 Task: Look for space in Bandar Seri Begawan, Brunei from 12th June, 2023 to 15th June, 2023 for 2 adults in price range Rs.10000 to Rs.15000. Place can be entire place with 1  bedroom having 1 bed and 1 bathroom. Property type can be hotel. Booking option can be shelf check-in. Required host language is English.
Action: Mouse moved to (616, 110)
Screenshot: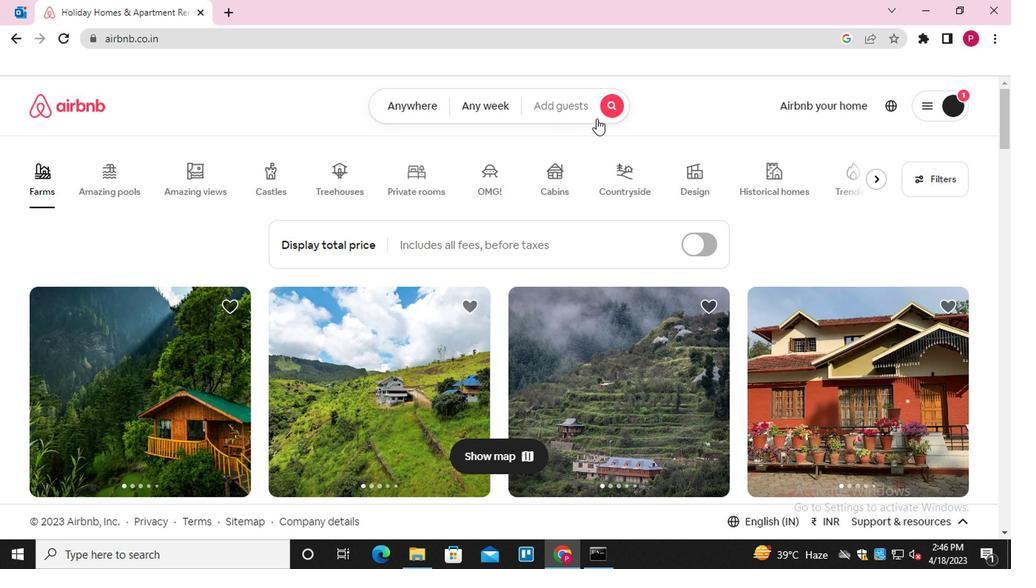 
Action: Mouse pressed left at (616, 110)
Screenshot: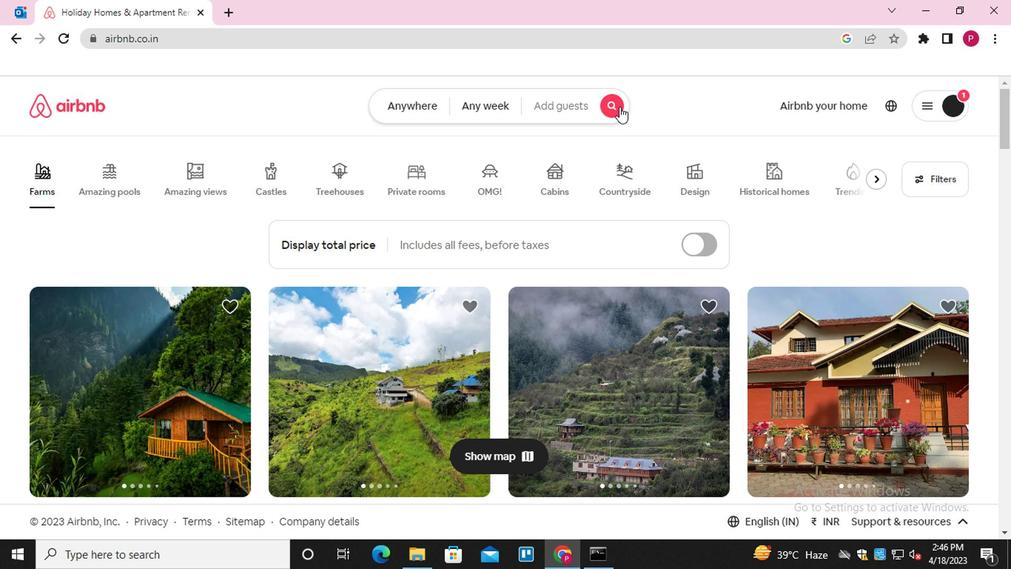 
Action: Mouse moved to (311, 164)
Screenshot: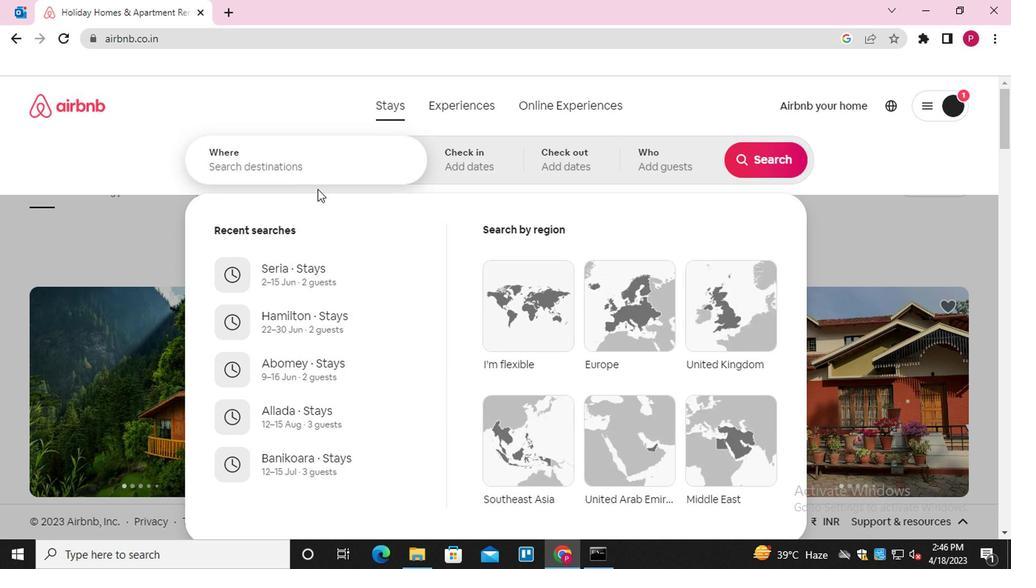 
Action: Mouse pressed left at (311, 164)
Screenshot: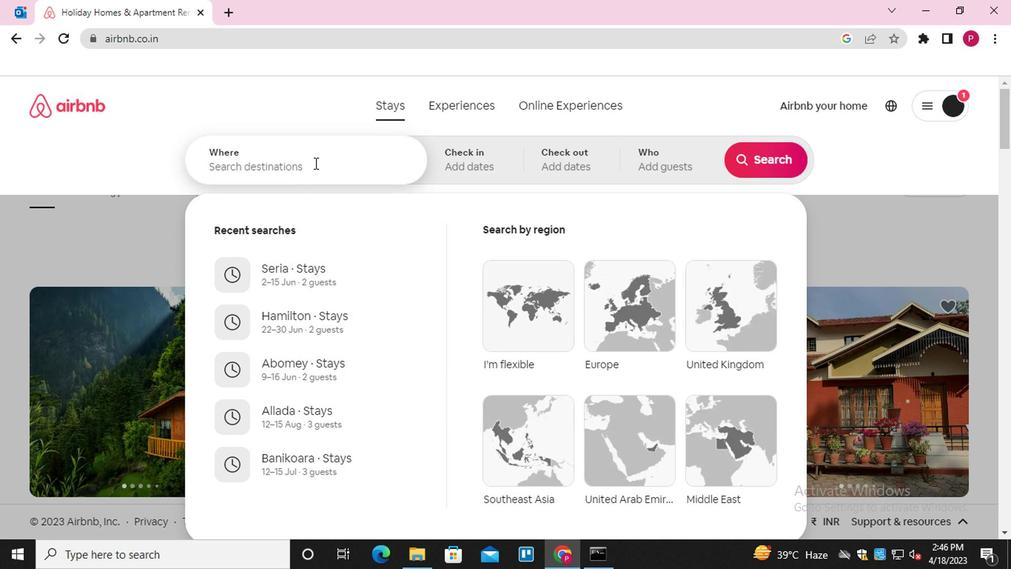 
Action: Key pressed <Key.shift>BANDAR<Key.space><Key.shift>SERI
Screenshot: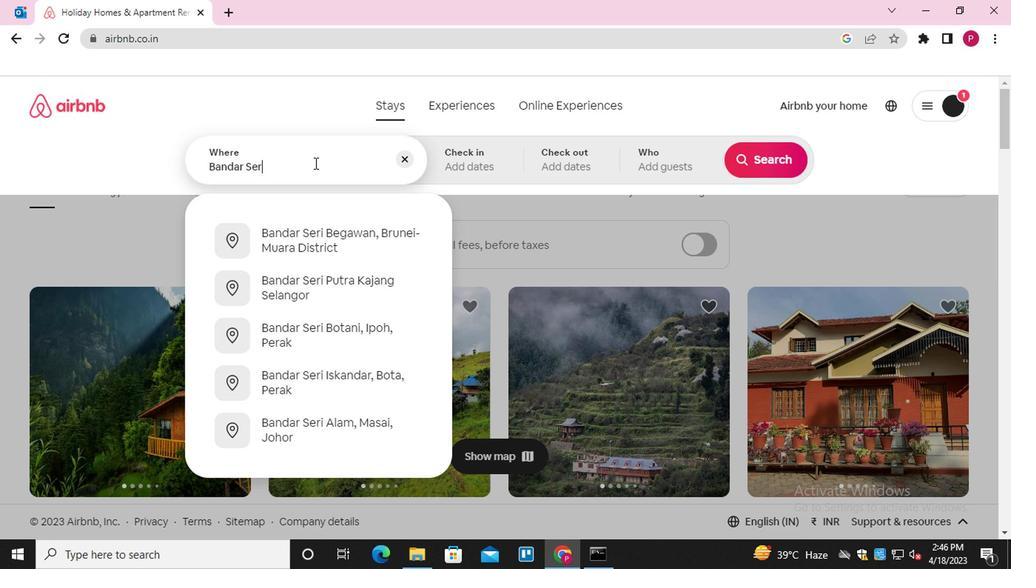 
Action: Mouse moved to (295, 174)
Screenshot: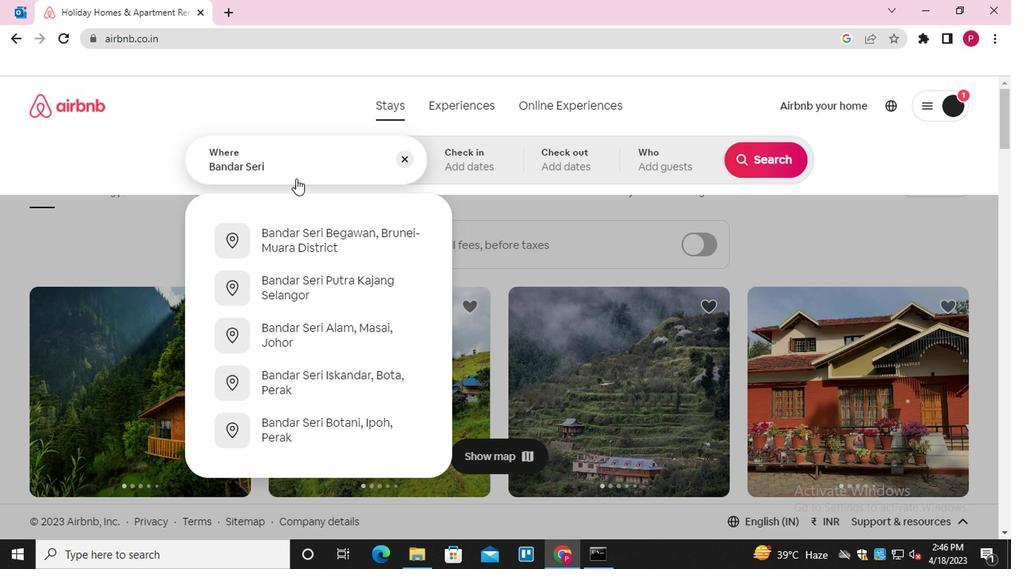 
Action: Key pressed <Key.space><Key.shift>BEGAWAN<Key.space>
Screenshot: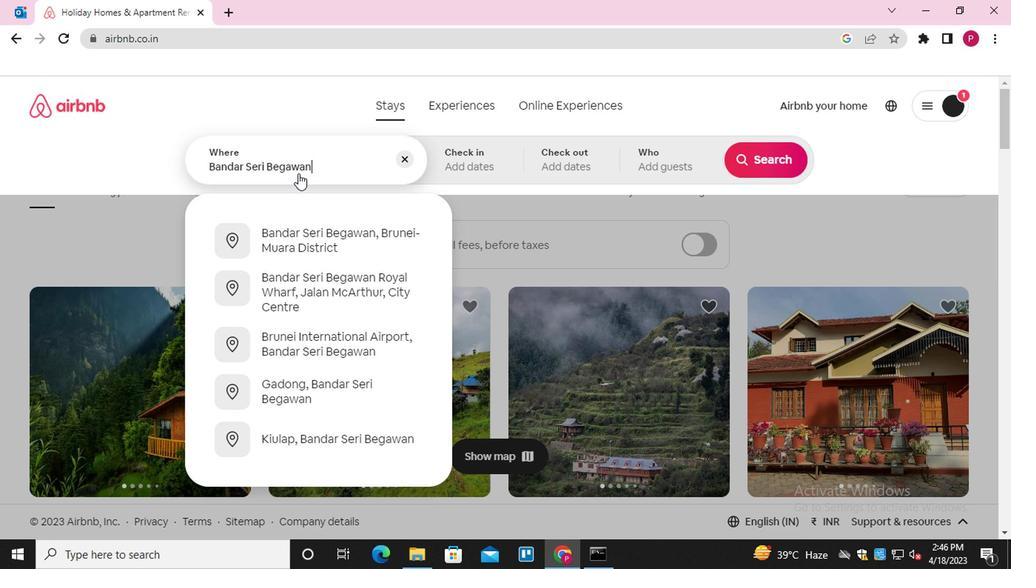 
Action: Mouse moved to (385, 234)
Screenshot: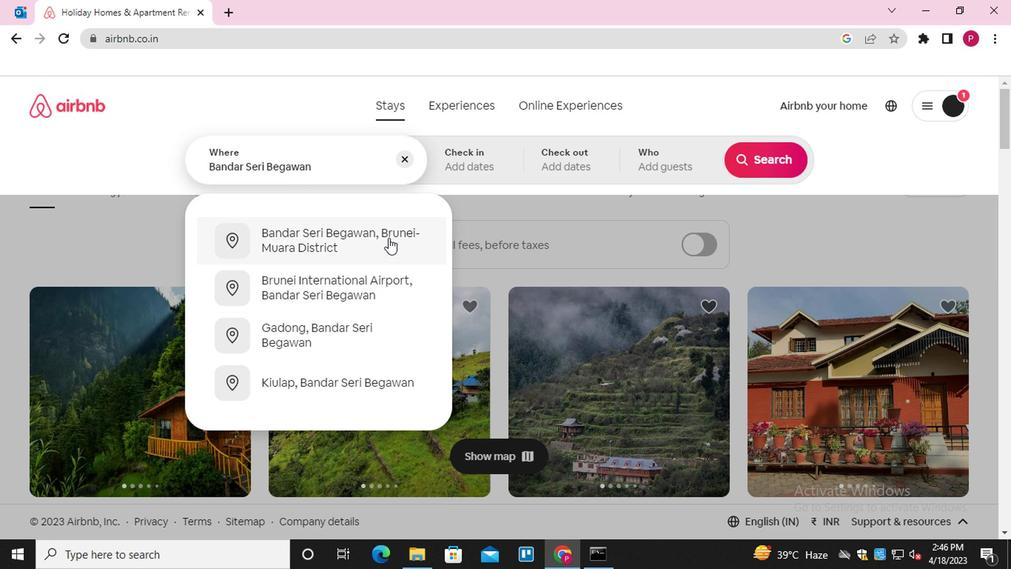 
Action: Mouse pressed left at (385, 234)
Screenshot: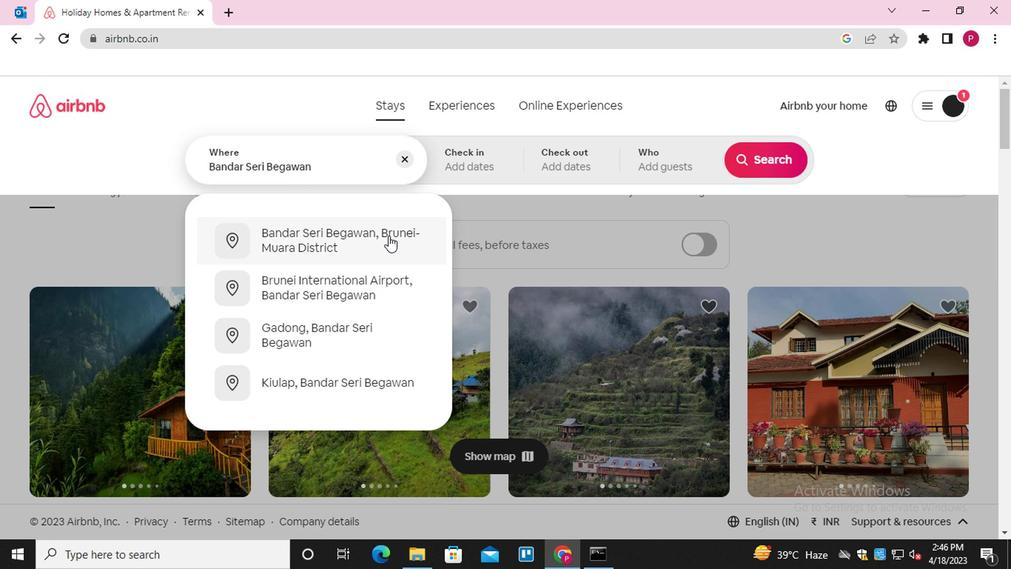 
Action: Mouse moved to (749, 273)
Screenshot: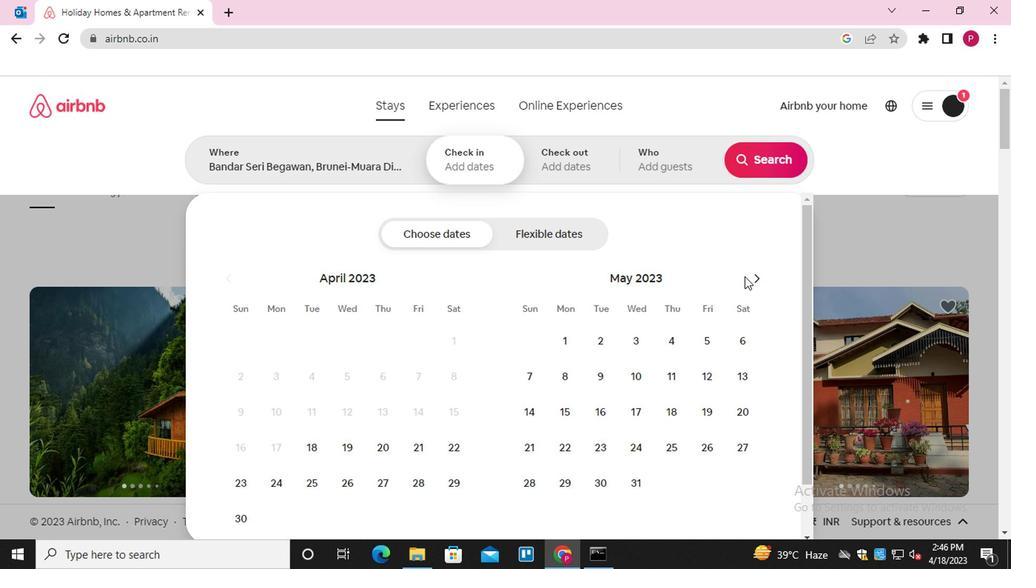 
Action: Mouse pressed left at (749, 273)
Screenshot: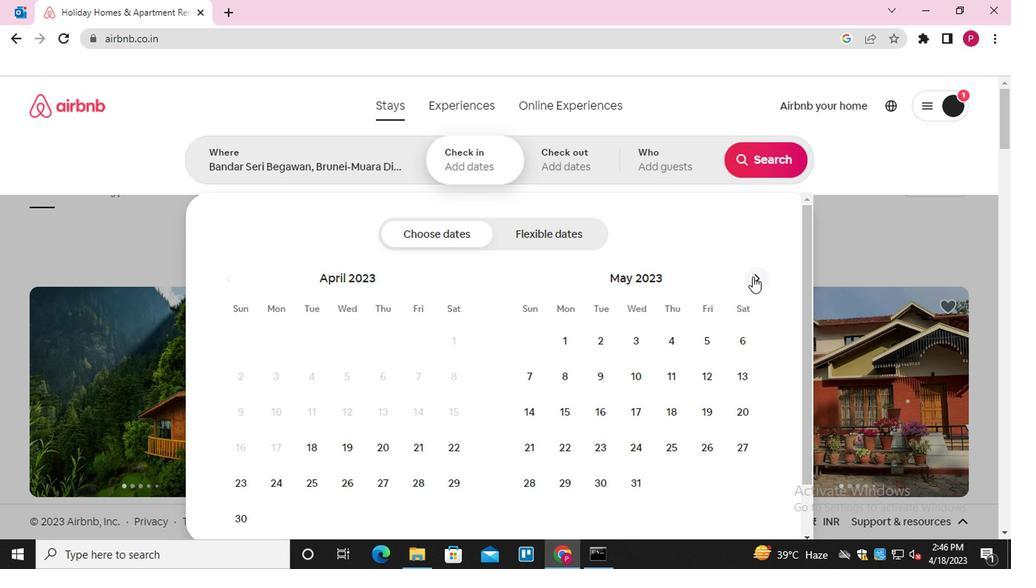 
Action: Mouse moved to (570, 404)
Screenshot: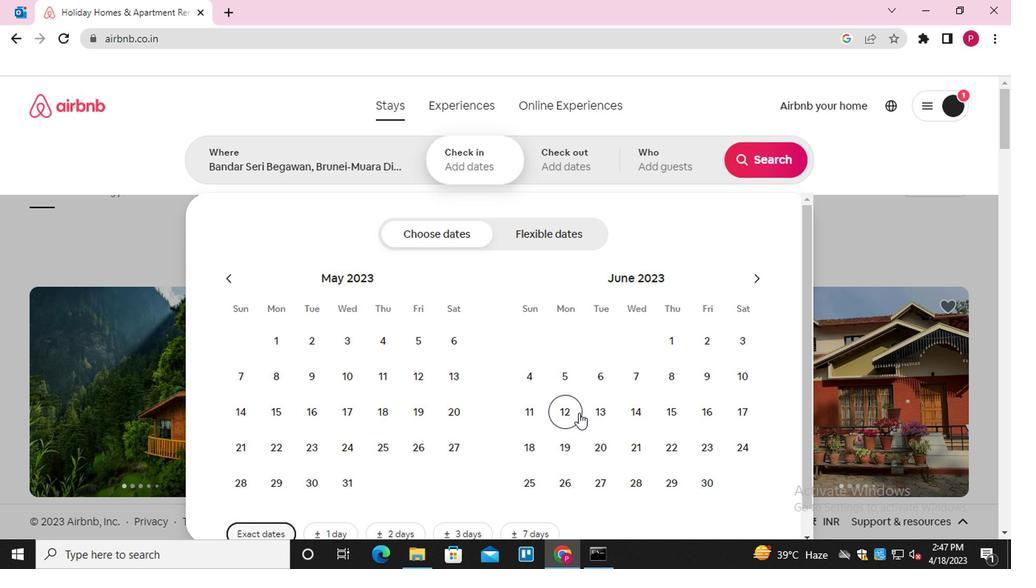 
Action: Mouse pressed left at (570, 404)
Screenshot: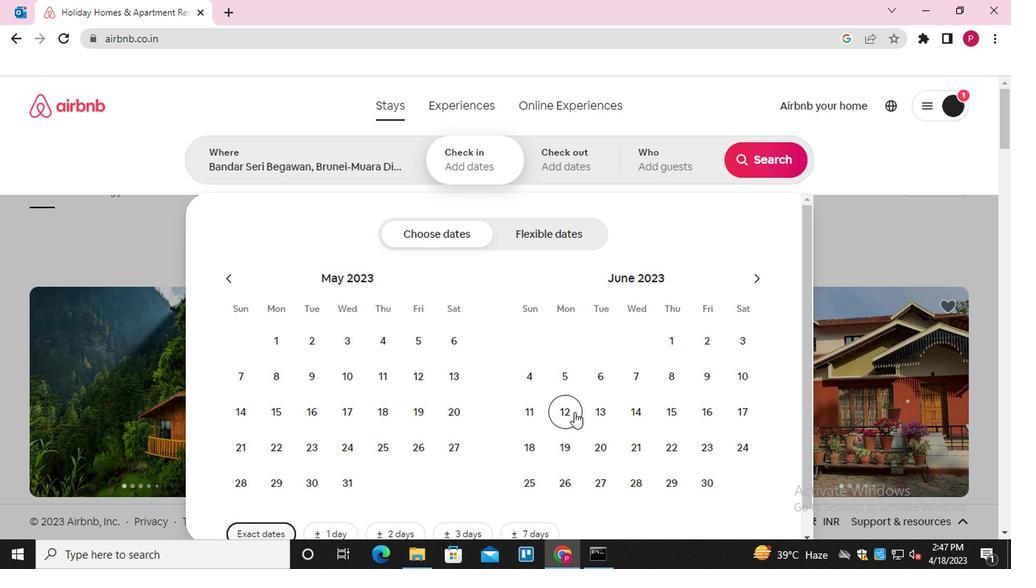 
Action: Mouse moved to (656, 406)
Screenshot: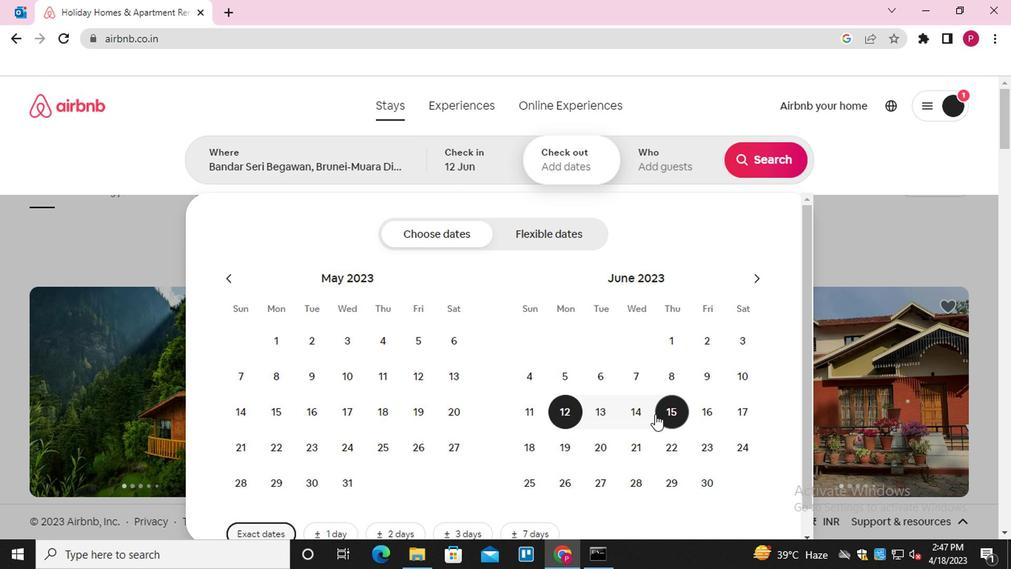 
Action: Mouse pressed left at (656, 406)
Screenshot: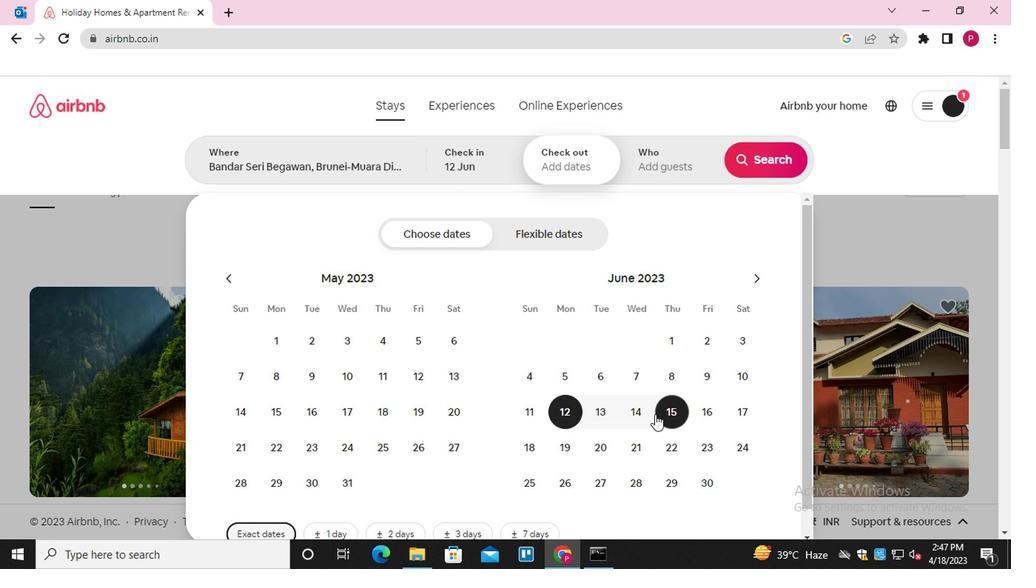 
Action: Mouse moved to (672, 150)
Screenshot: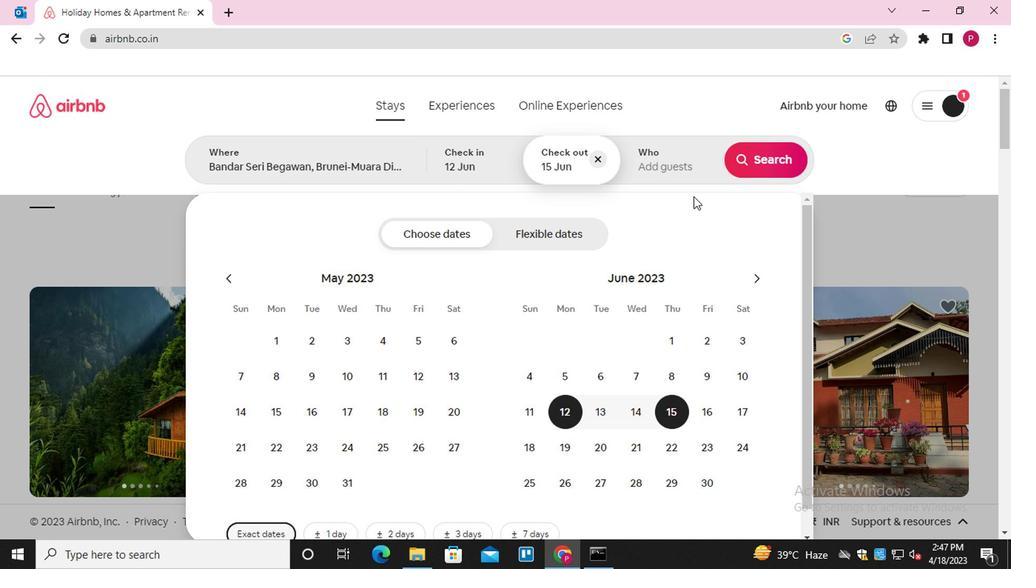 
Action: Mouse pressed left at (672, 150)
Screenshot: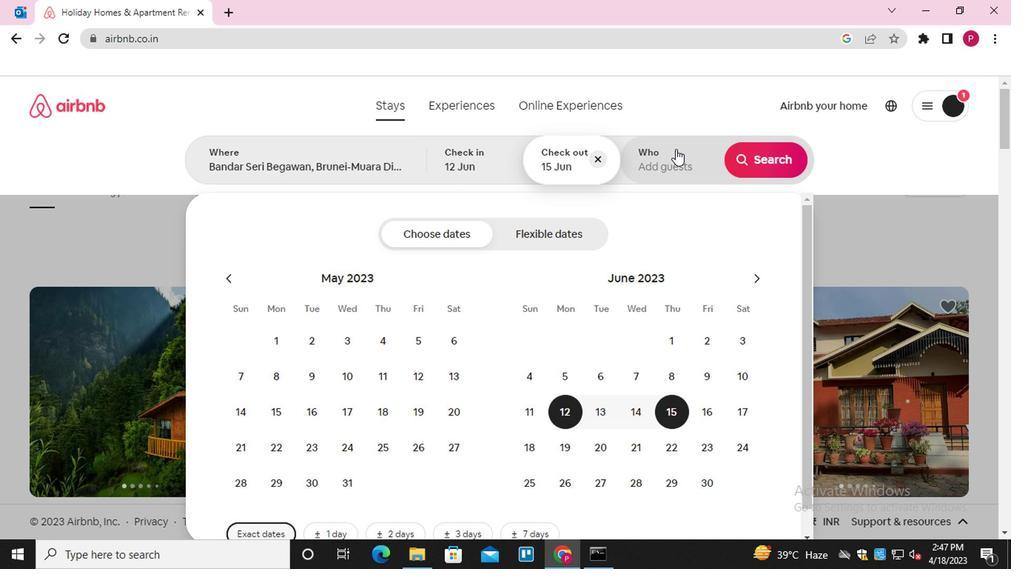 
Action: Mouse moved to (757, 244)
Screenshot: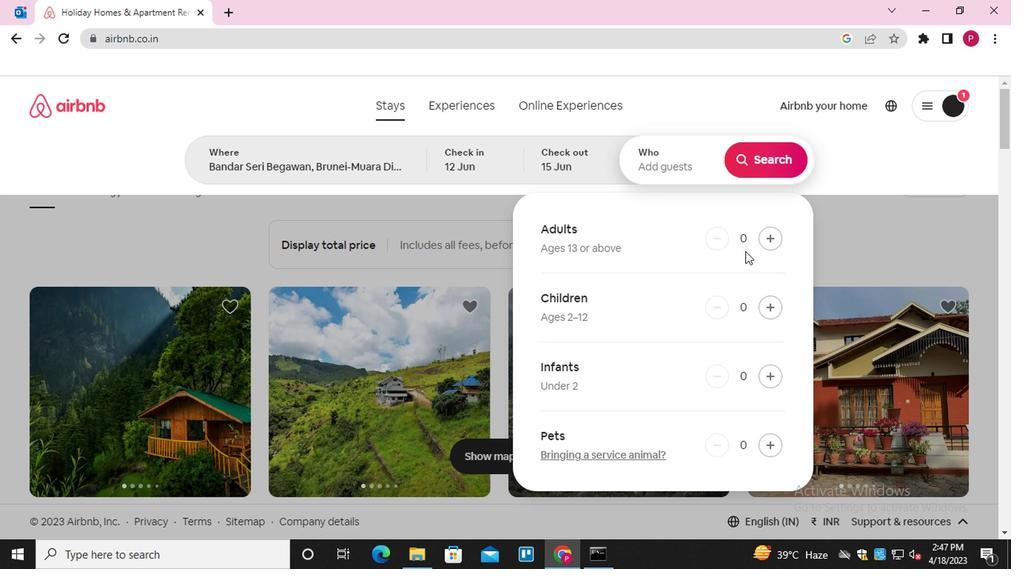 
Action: Mouse pressed left at (757, 244)
Screenshot: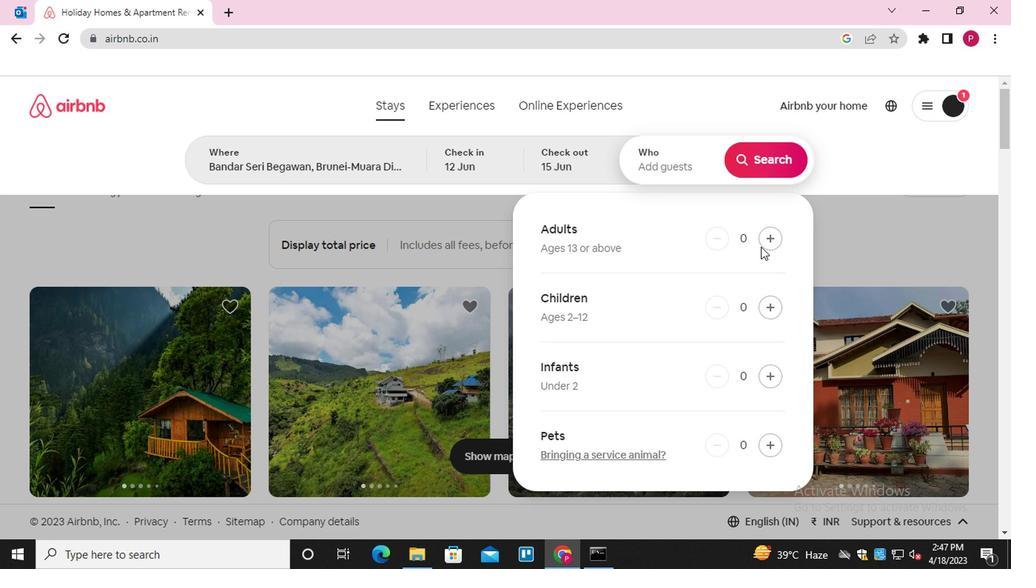 
Action: Mouse pressed left at (757, 244)
Screenshot: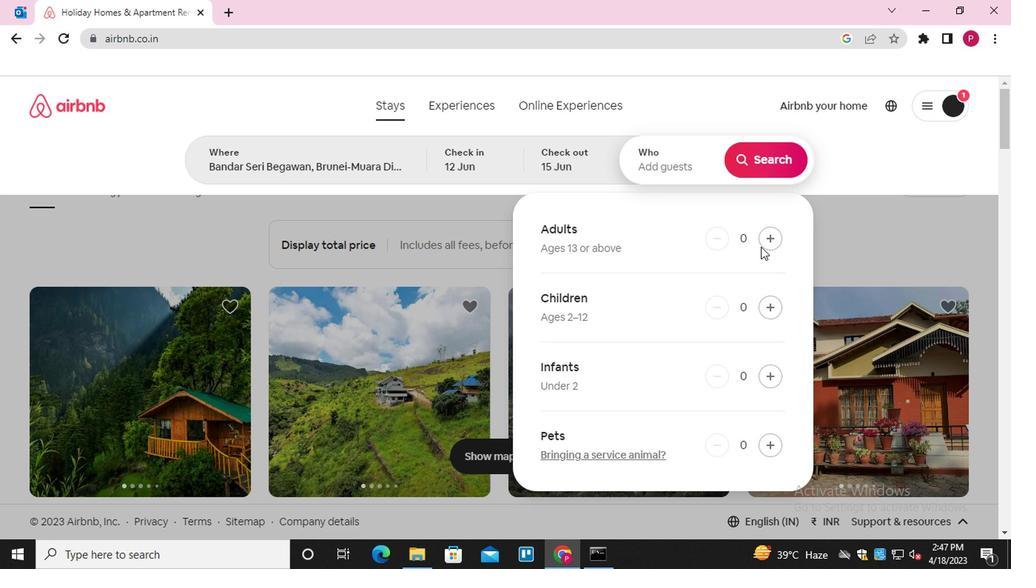 
Action: Mouse moved to (761, 241)
Screenshot: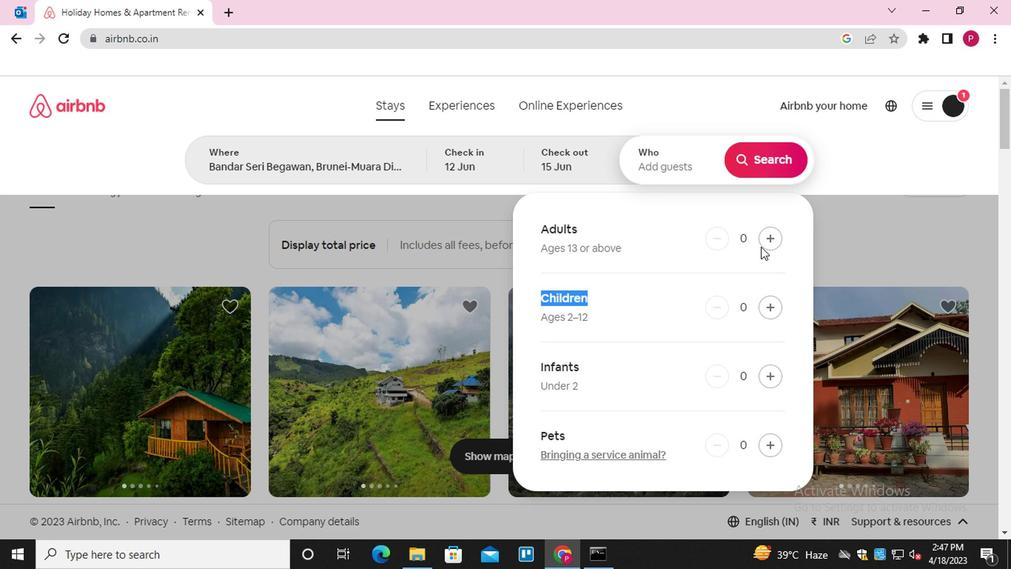 
Action: Mouse pressed left at (761, 241)
Screenshot: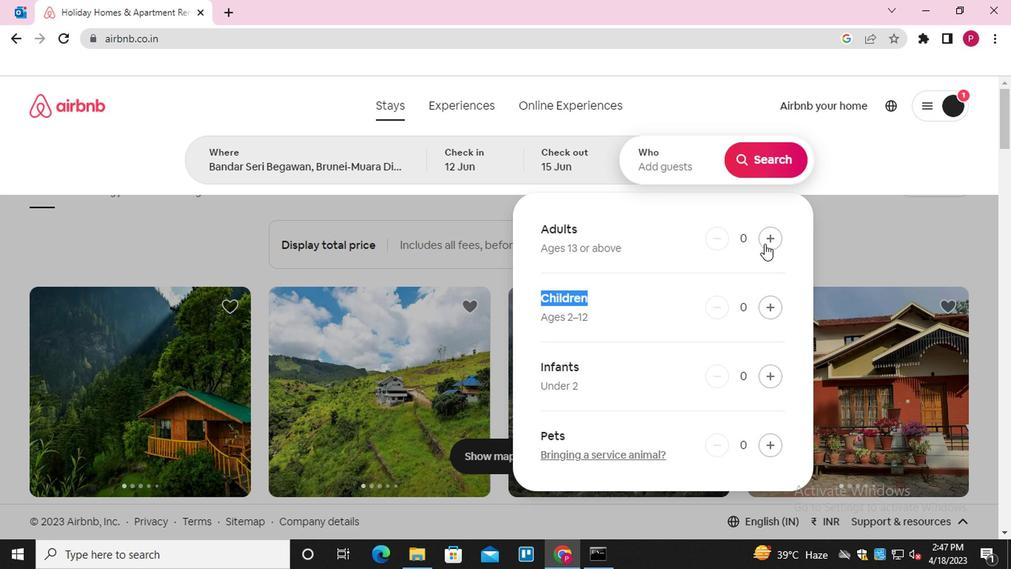 
Action: Mouse pressed left at (761, 241)
Screenshot: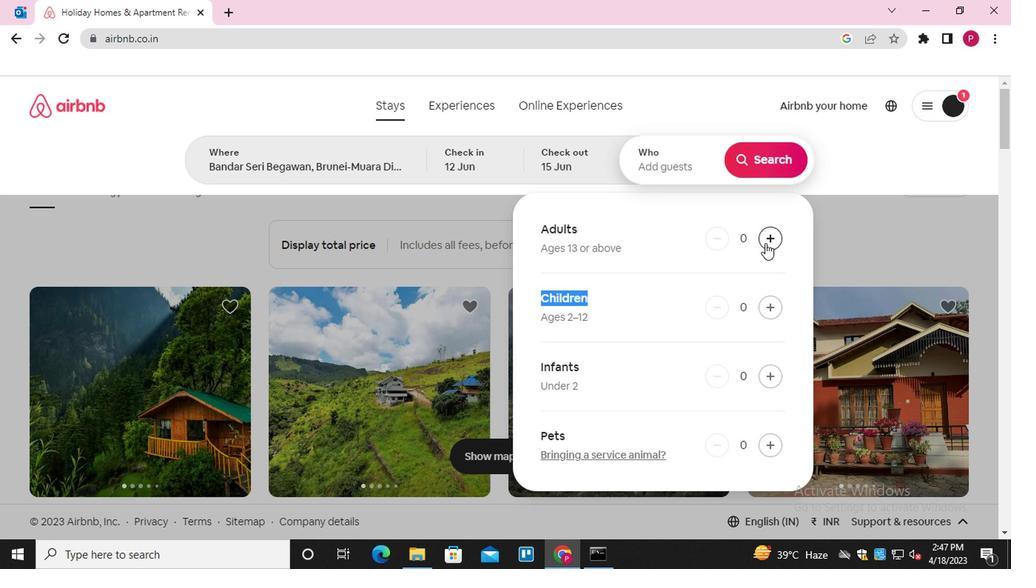 
Action: Mouse moved to (765, 170)
Screenshot: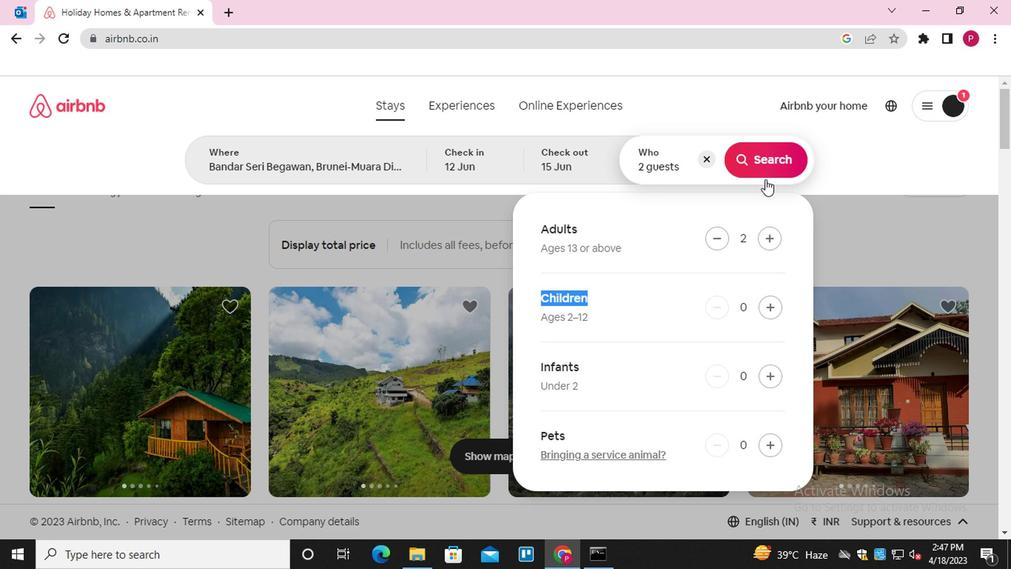 
Action: Mouse pressed left at (765, 170)
Screenshot: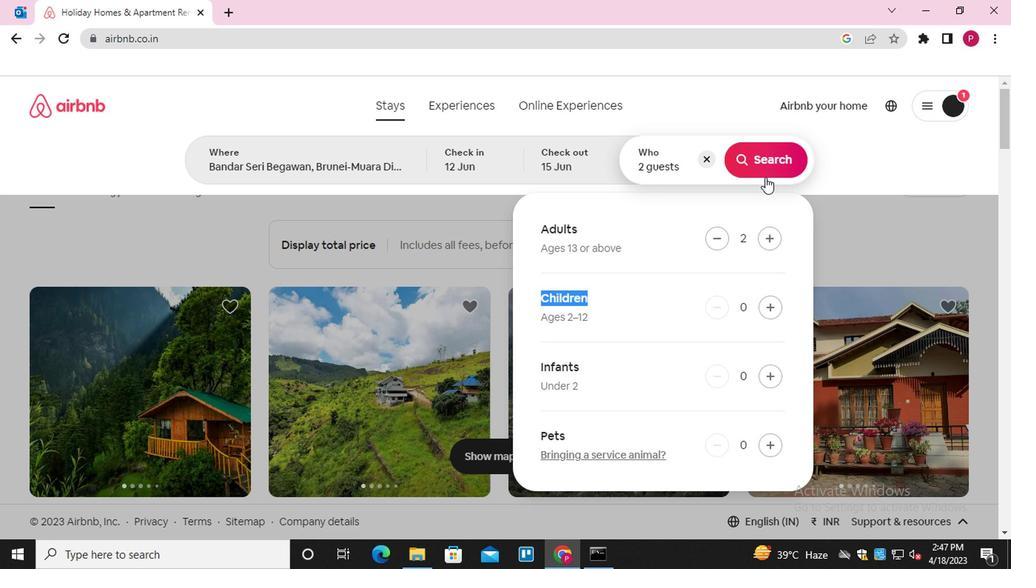 
Action: Mouse moved to (928, 168)
Screenshot: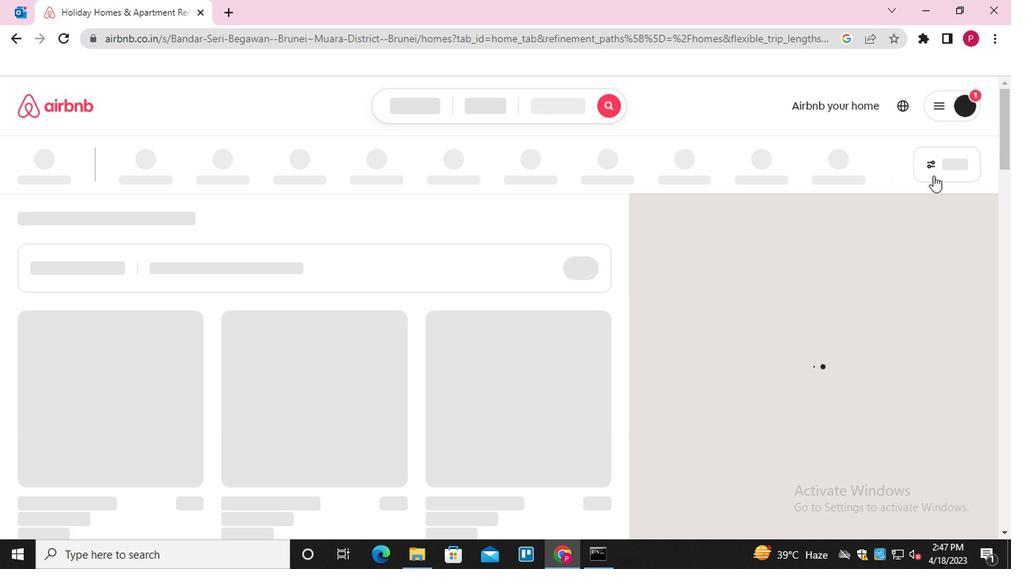 
Action: Mouse pressed left at (928, 168)
Screenshot: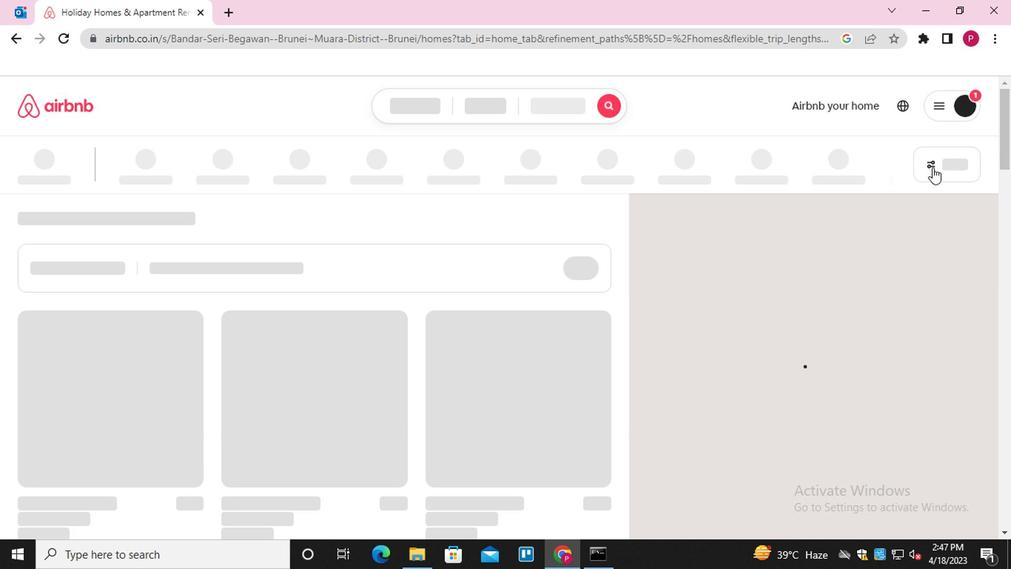 
Action: Mouse moved to (304, 350)
Screenshot: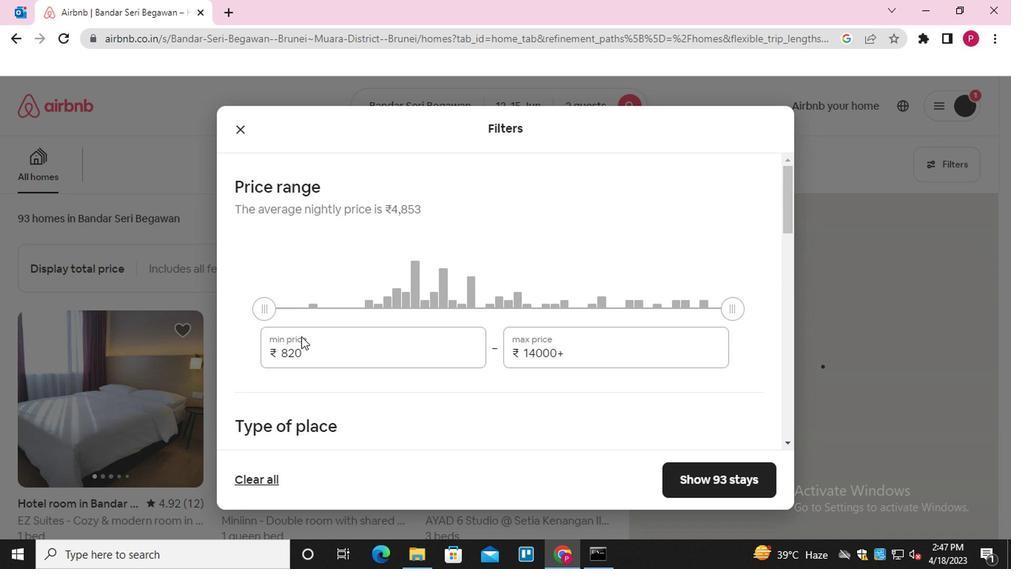 
Action: Mouse pressed left at (304, 350)
Screenshot: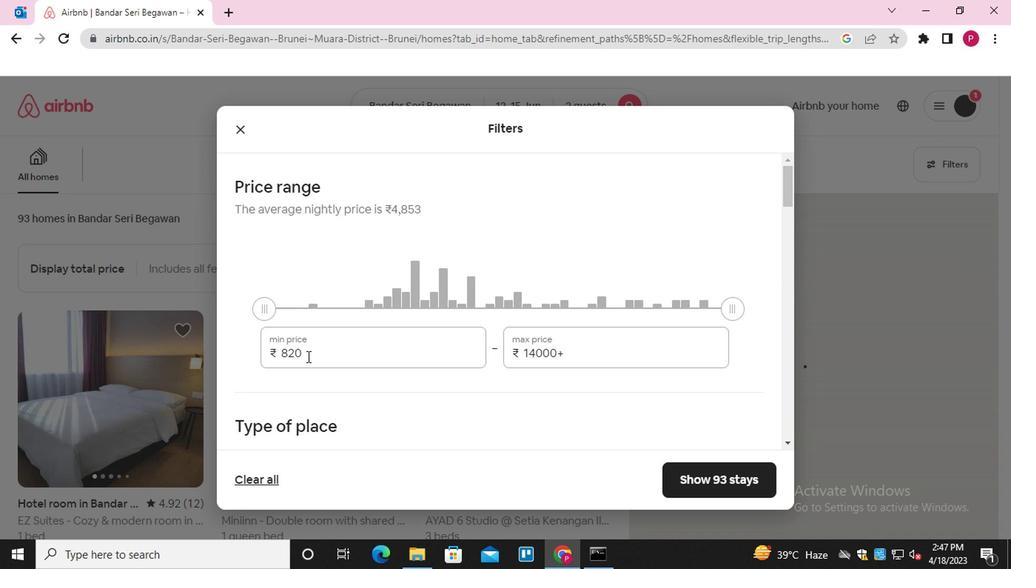 
Action: Mouse pressed left at (304, 350)
Screenshot: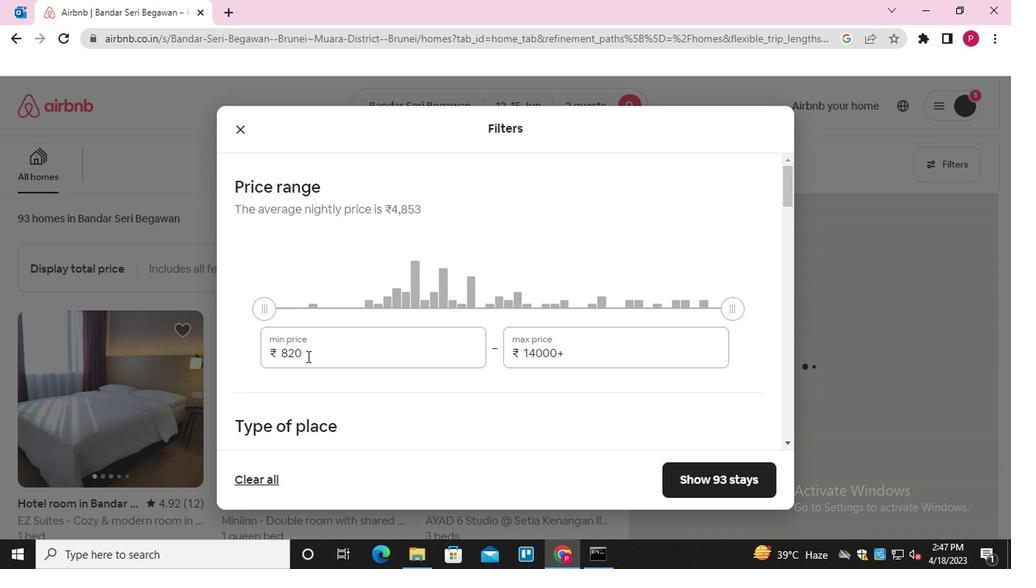 
Action: Key pressed 10000<Key.tab>15000
Screenshot: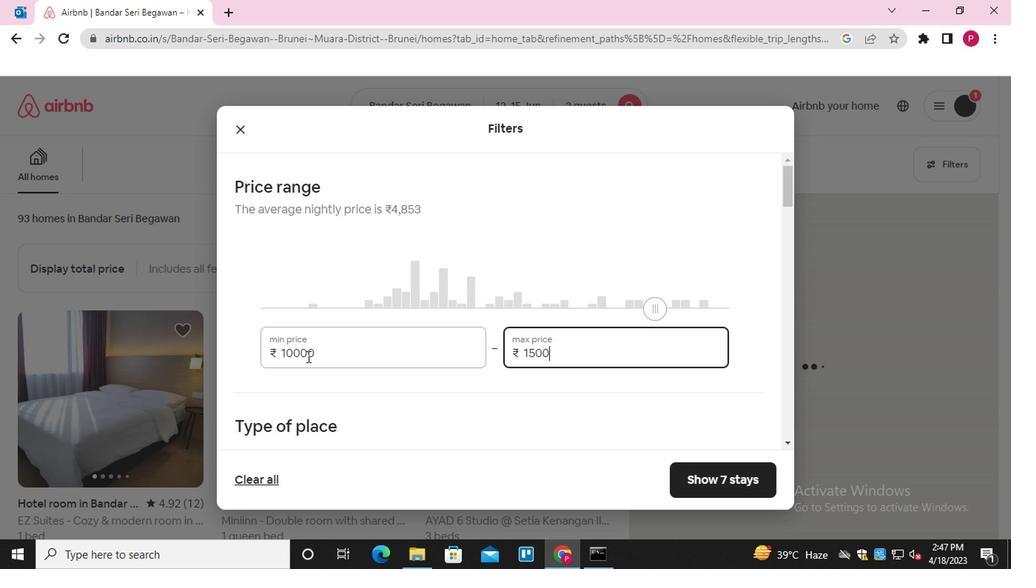
Action: Mouse moved to (304, 351)
Screenshot: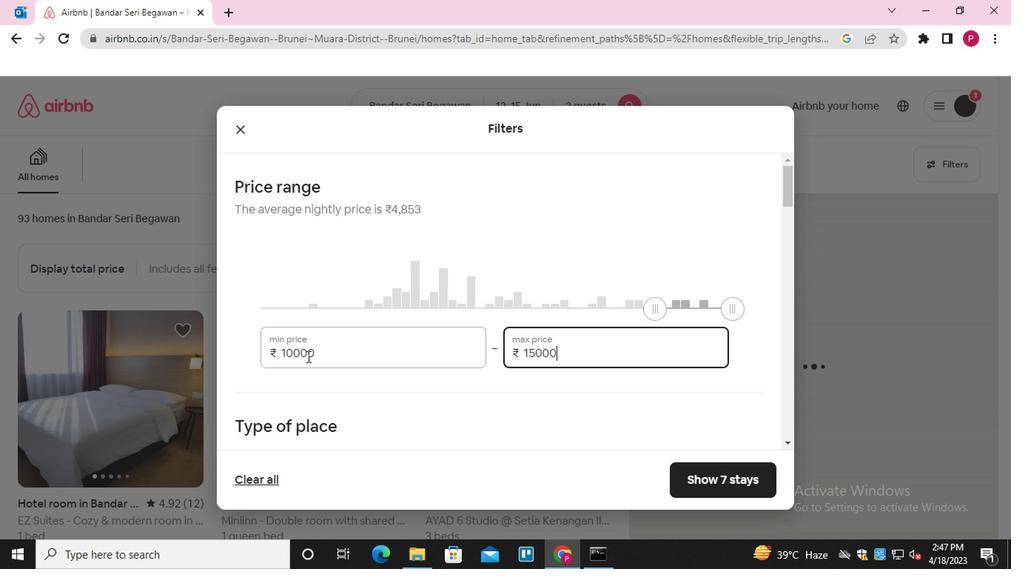 
Action: Mouse scrolled (304, 350) with delta (0, -1)
Screenshot: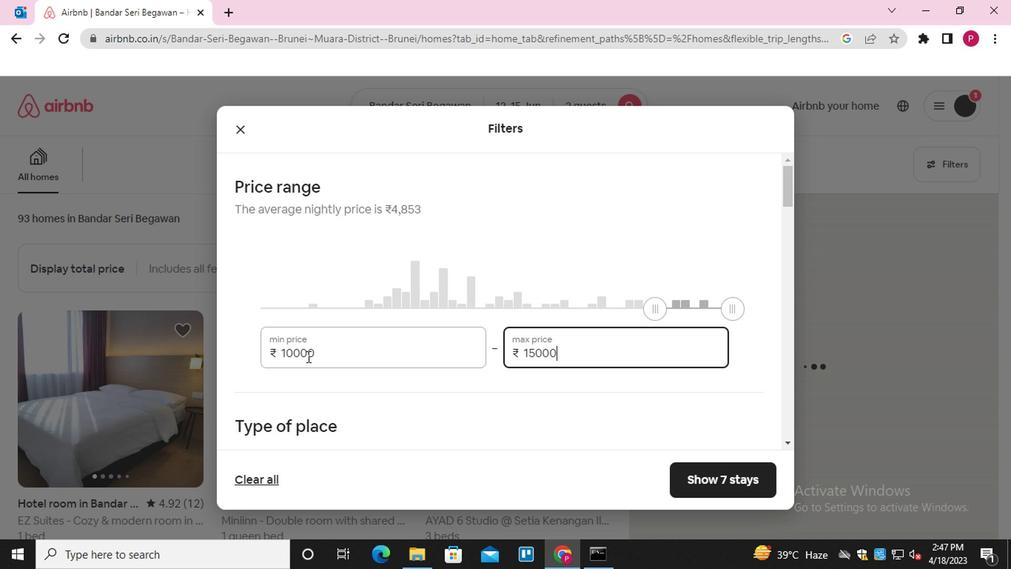 
Action: Mouse moved to (317, 364)
Screenshot: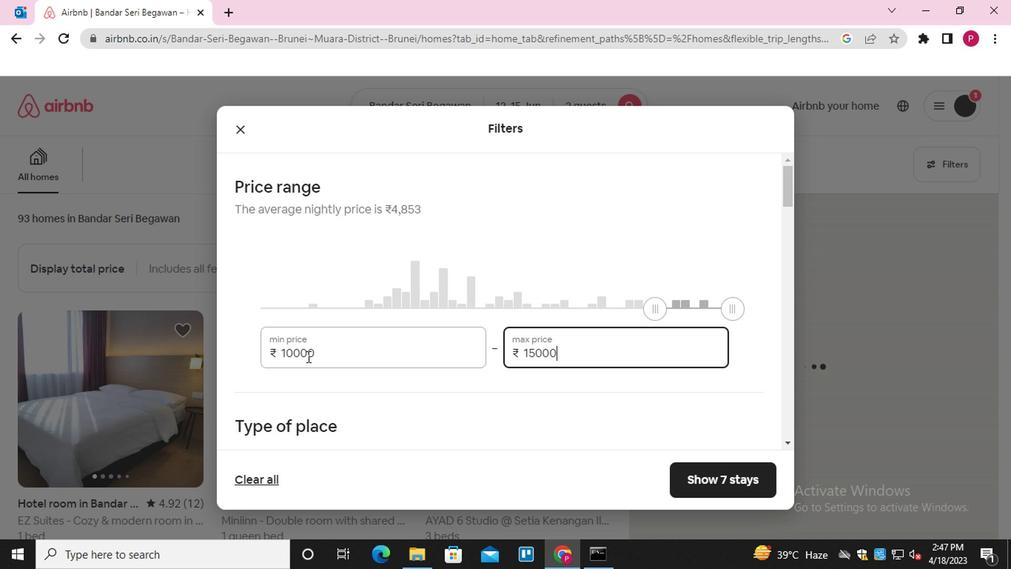 
Action: Mouse scrolled (317, 364) with delta (0, 0)
Screenshot: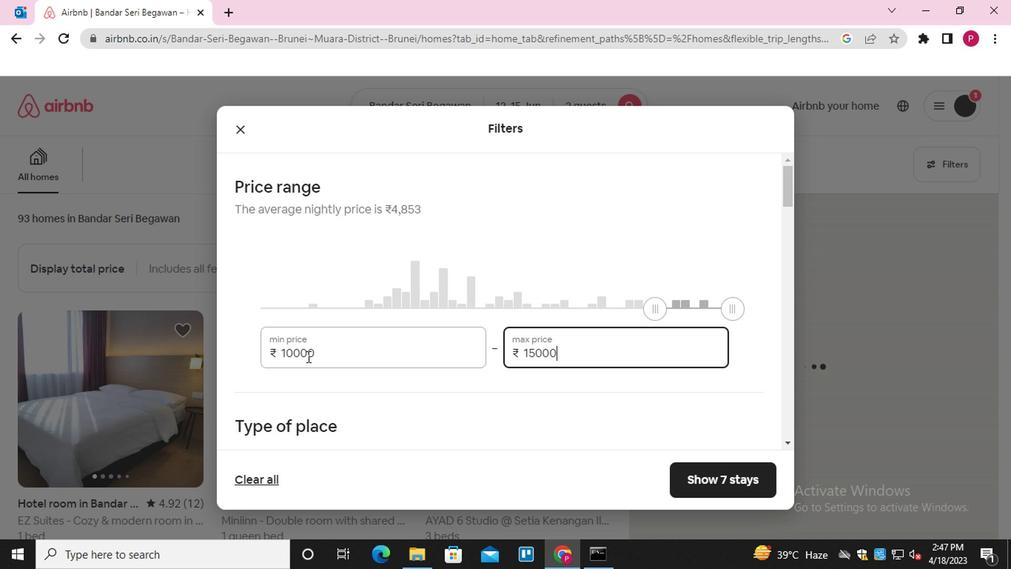 
Action: Mouse moved to (340, 372)
Screenshot: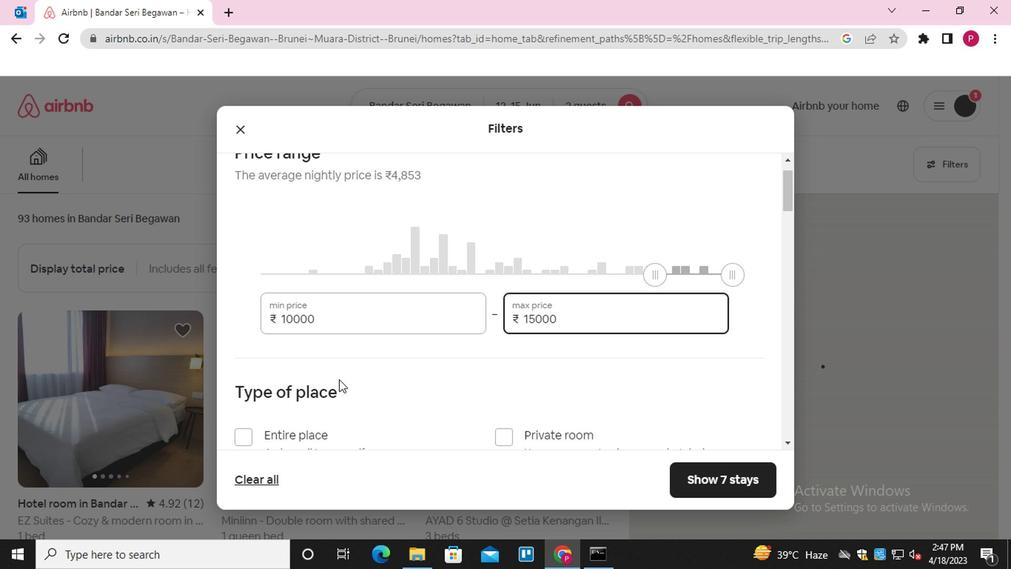 
Action: Mouse scrolled (340, 371) with delta (0, 0)
Screenshot: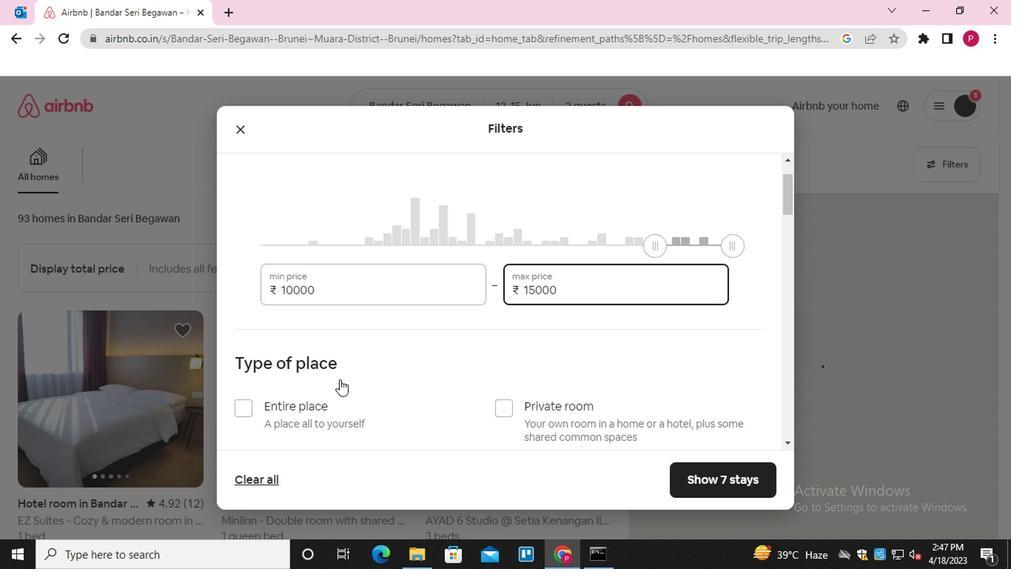 
Action: Mouse moved to (243, 242)
Screenshot: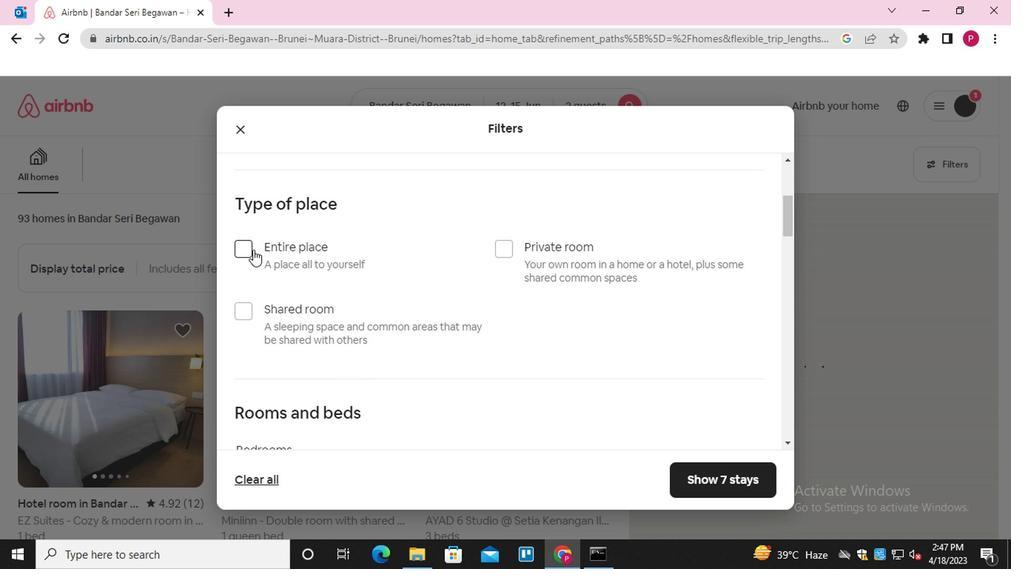 
Action: Mouse pressed left at (243, 242)
Screenshot: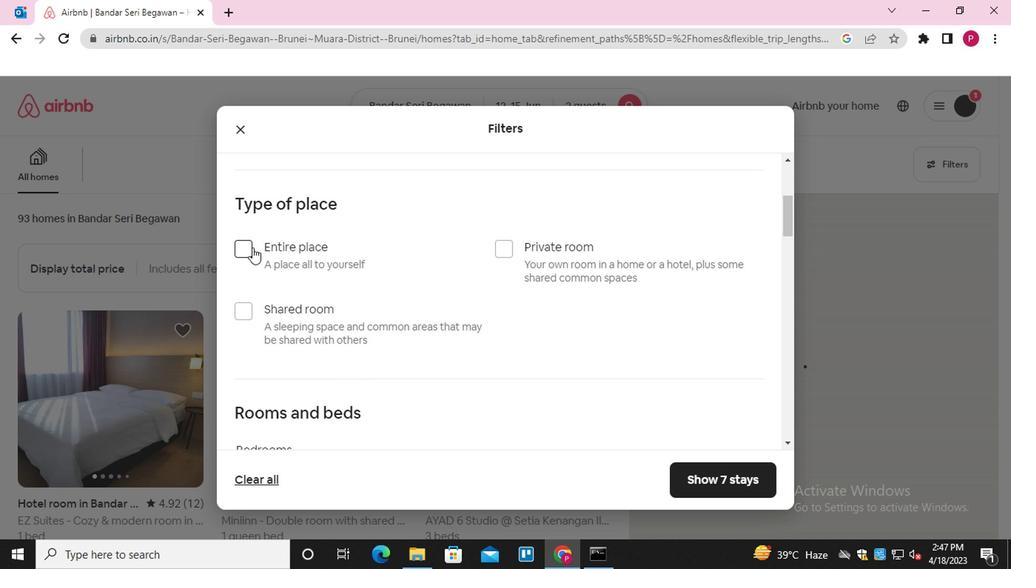 
Action: Mouse moved to (414, 360)
Screenshot: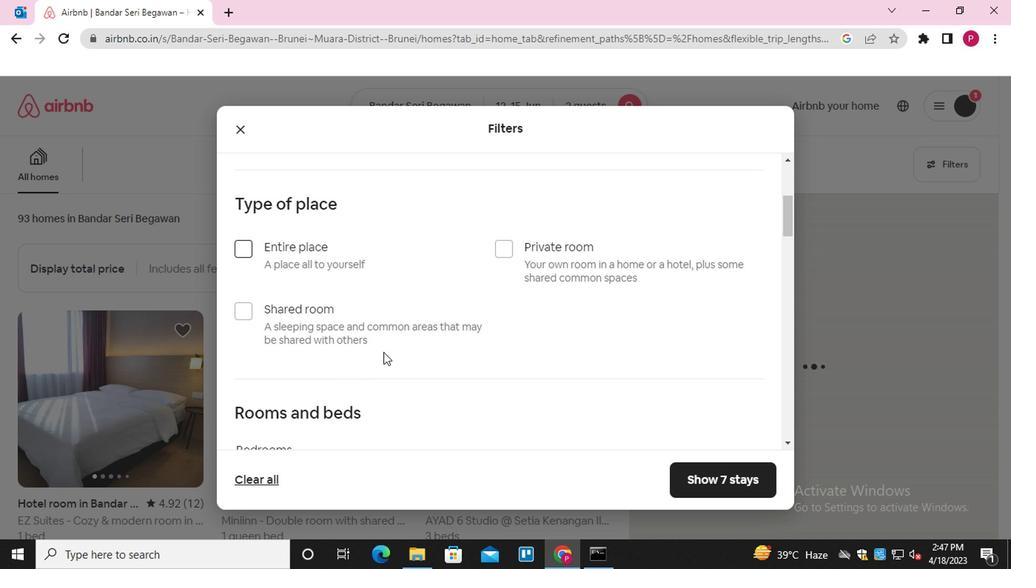 
Action: Mouse scrolled (414, 360) with delta (0, 0)
Screenshot: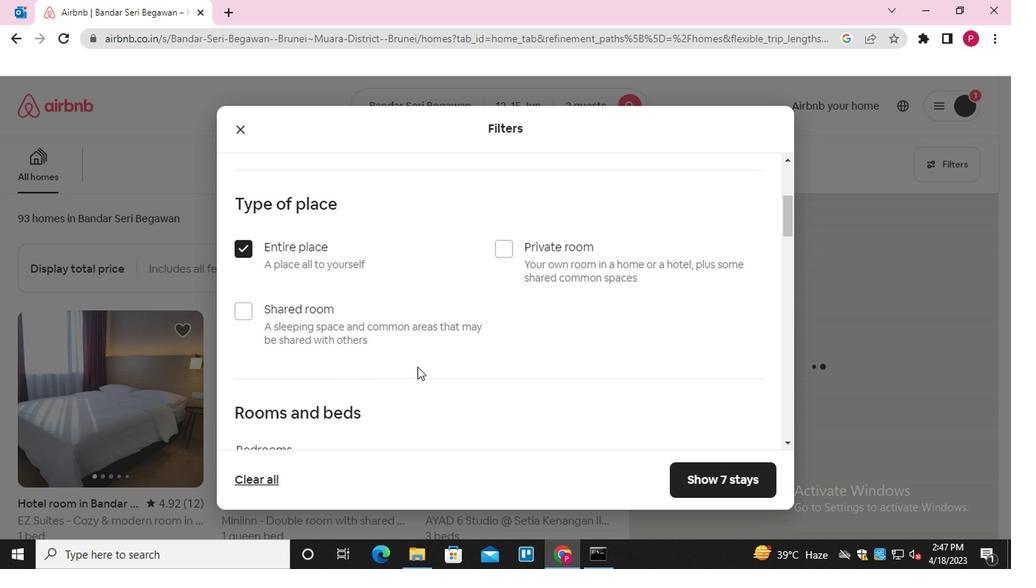
Action: Mouse scrolled (414, 360) with delta (0, 0)
Screenshot: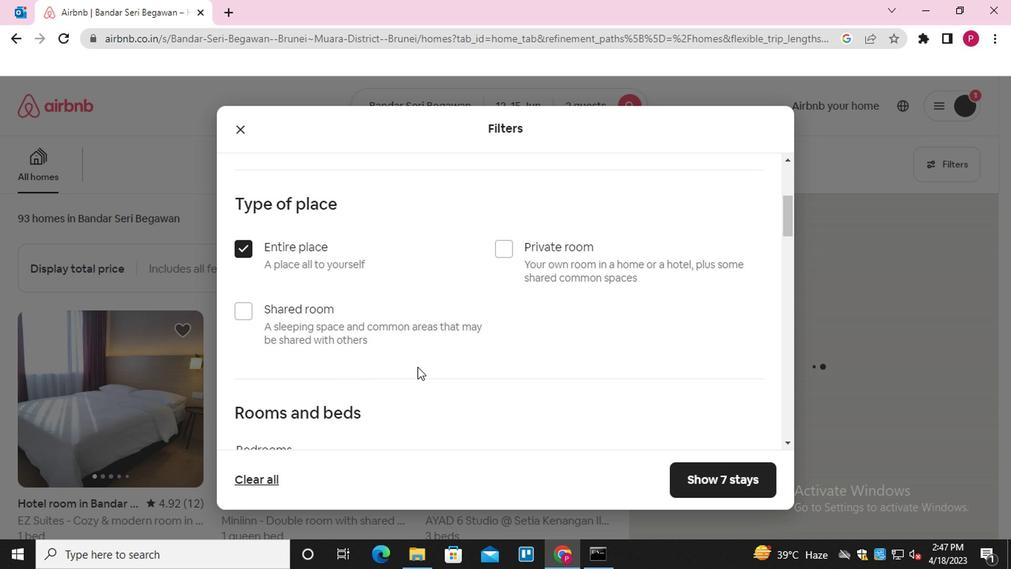 
Action: Mouse scrolled (414, 360) with delta (0, 0)
Screenshot: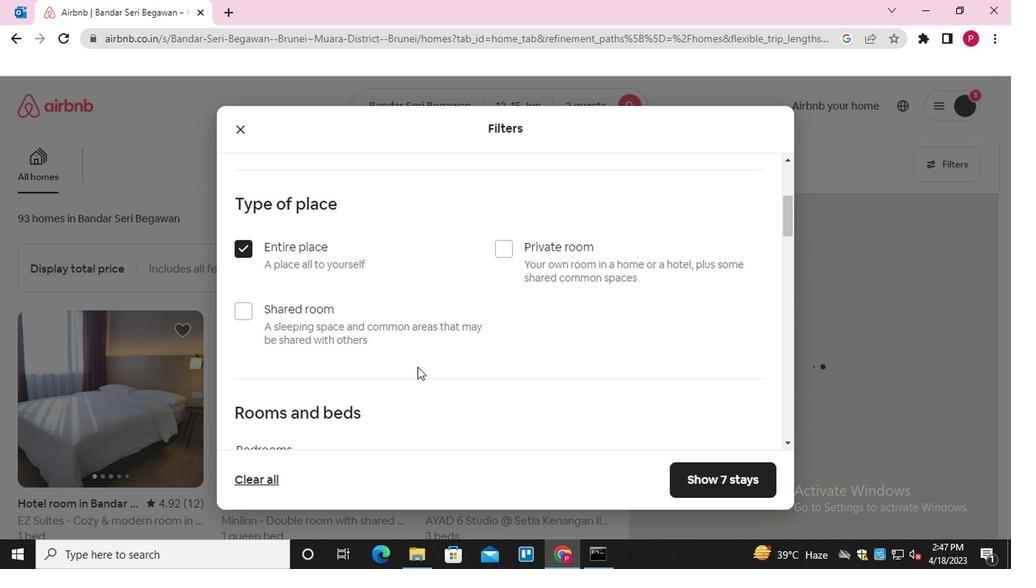 
Action: Mouse scrolled (414, 360) with delta (0, 0)
Screenshot: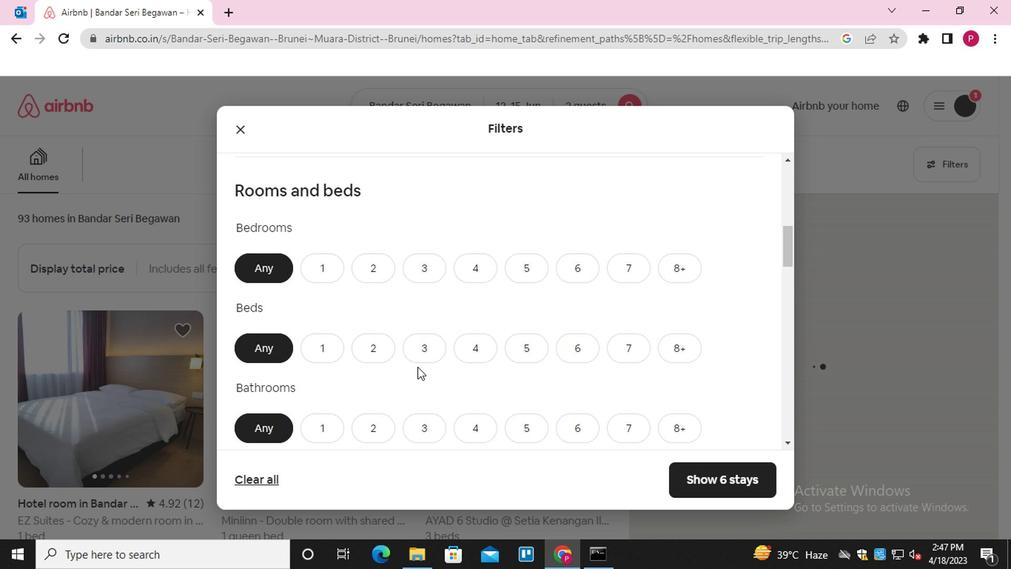 
Action: Mouse moved to (319, 197)
Screenshot: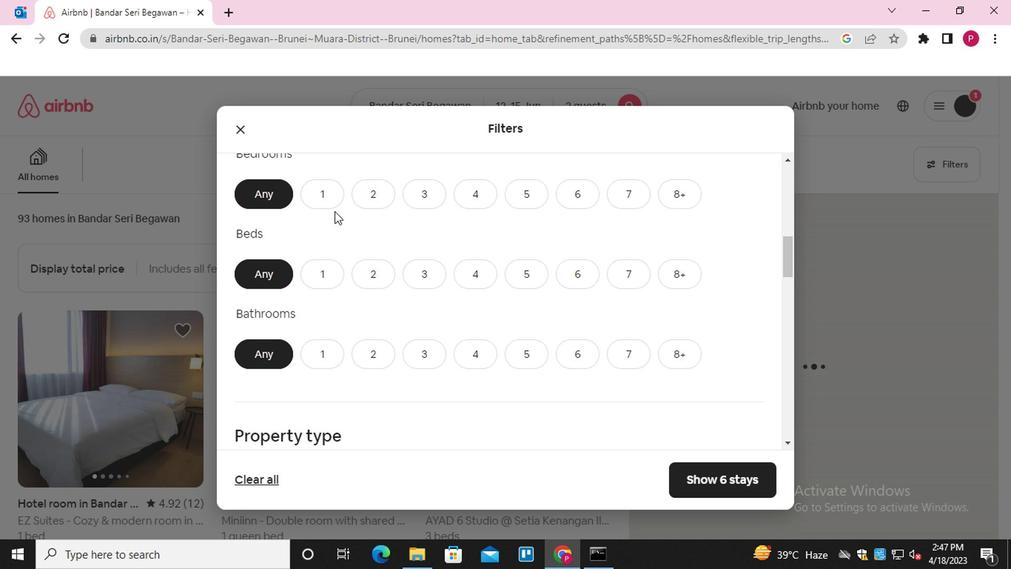 
Action: Mouse pressed left at (319, 197)
Screenshot: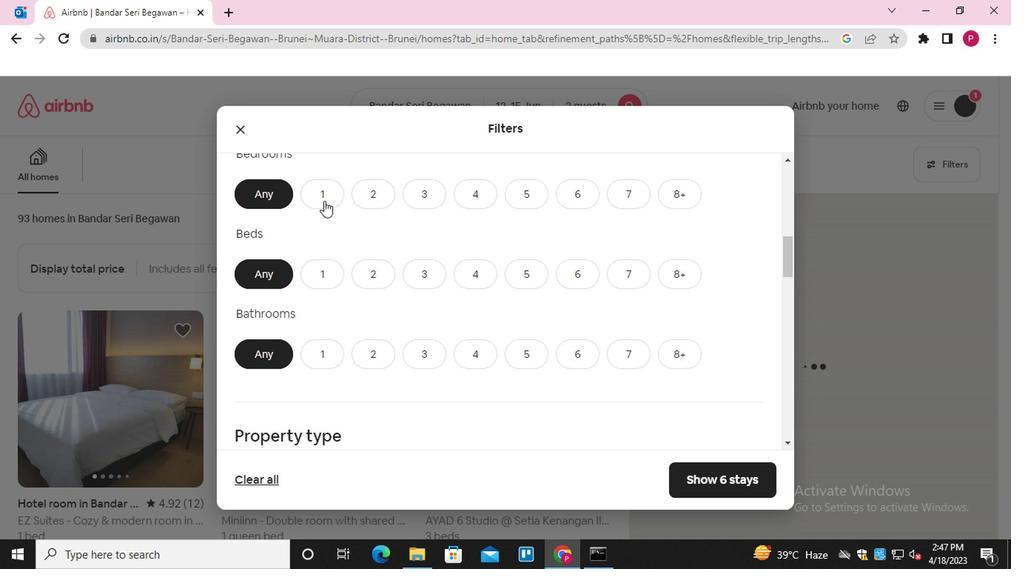 
Action: Mouse moved to (315, 272)
Screenshot: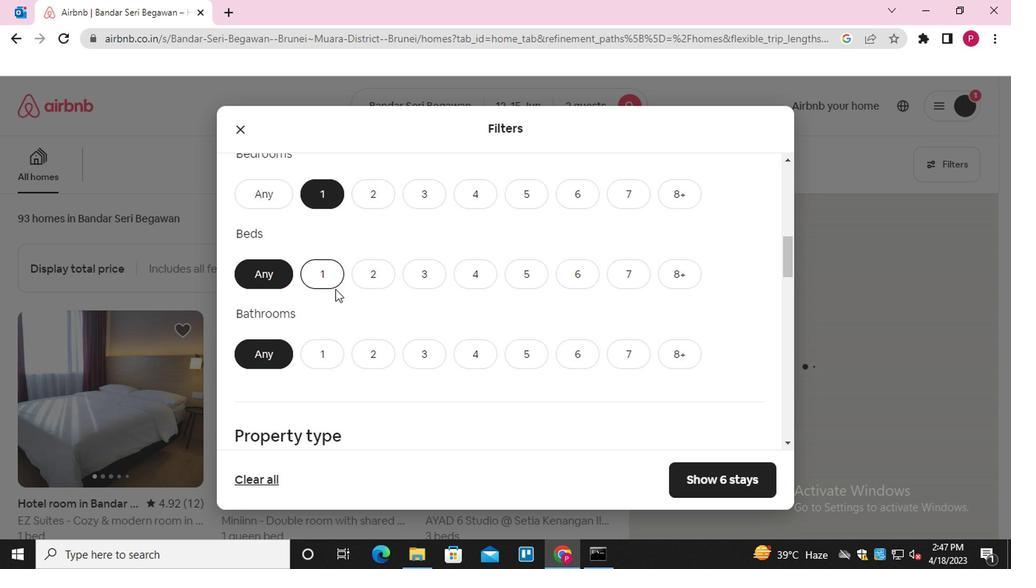 
Action: Mouse pressed left at (315, 272)
Screenshot: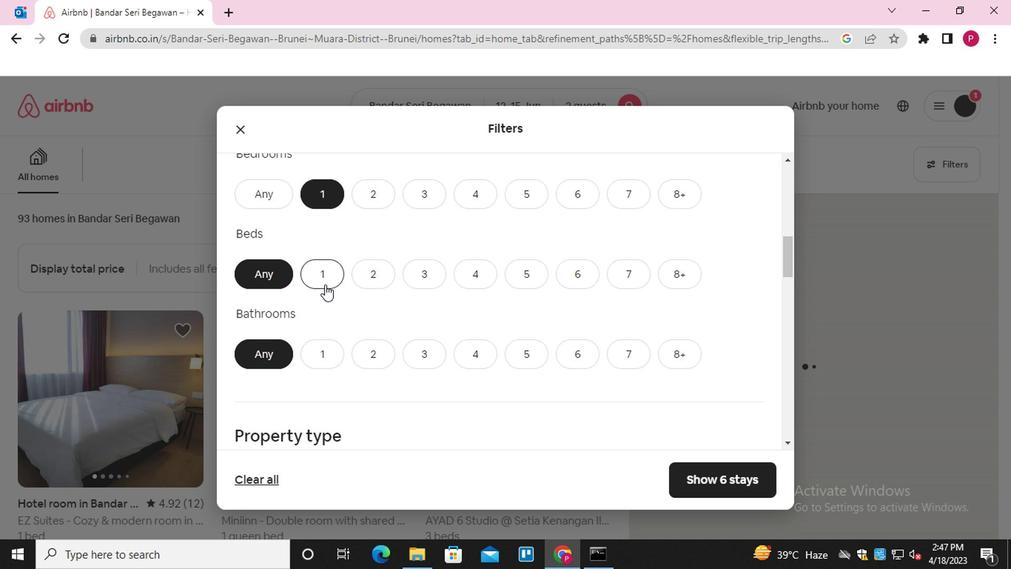 
Action: Mouse moved to (329, 354)
Screenshot: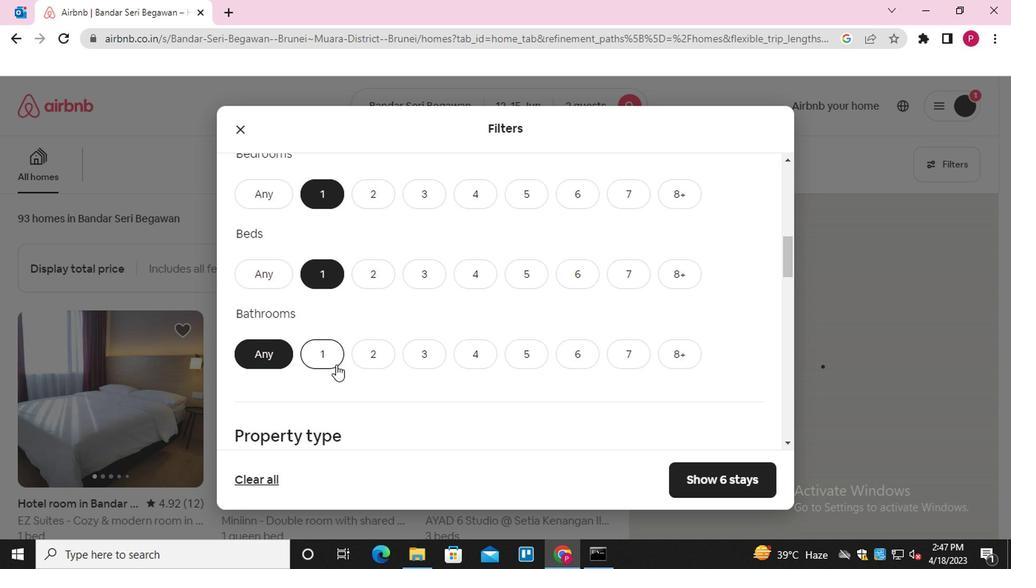 
Action: Mouse pressed left at (329, 354)
Screenshot: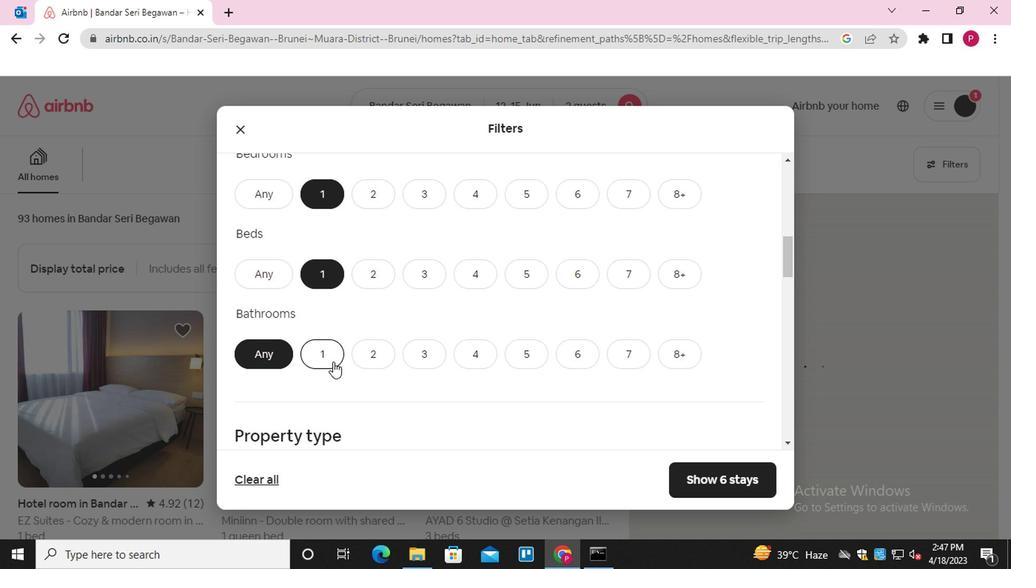 
Action: Mouse moved to (393, 374)
Screenshot: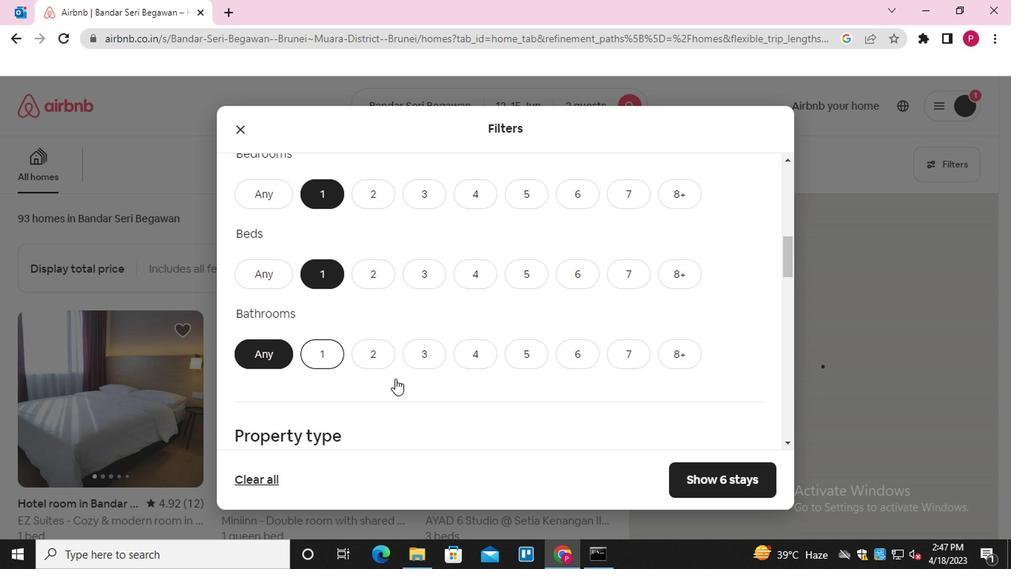 
Action: Mouse scrolled (393, 373) with delta (0, -1)
Screenshot: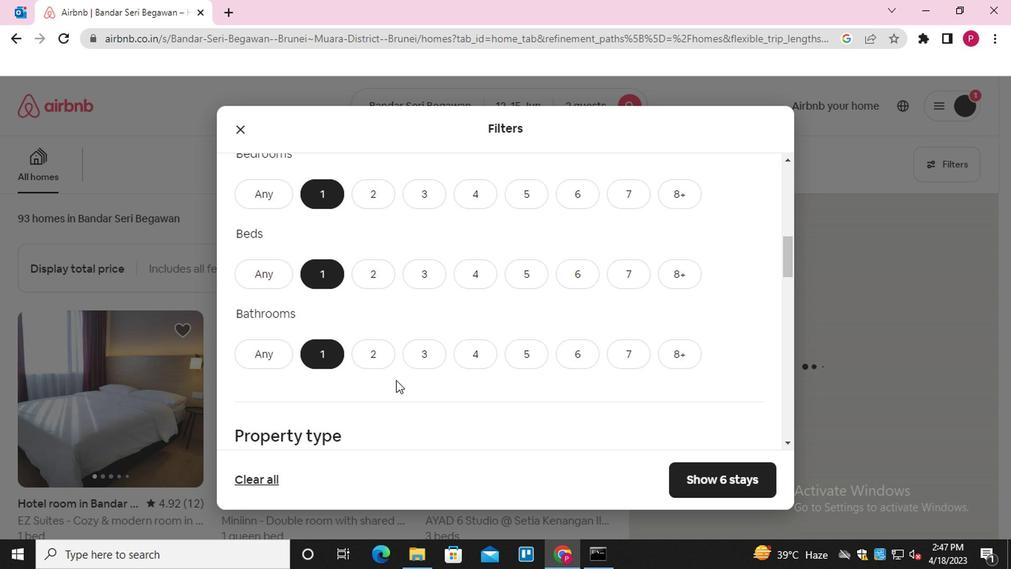
Action: Mouse scrolled (393, 373) with delta (0, -1)
Screenshot: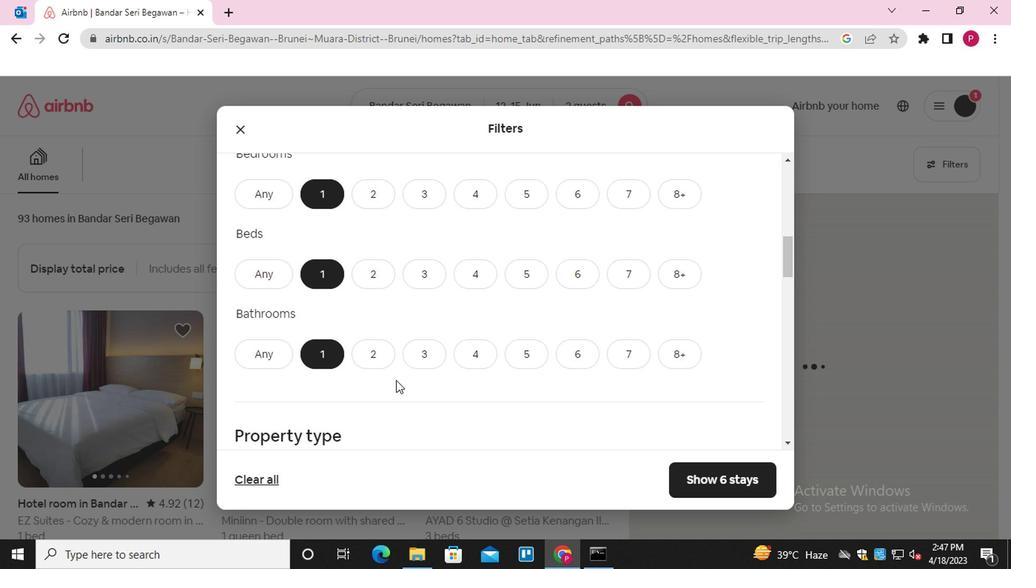 
Action: Mouse scrolled (393, 373) with delta (0, -1)
Screenshot: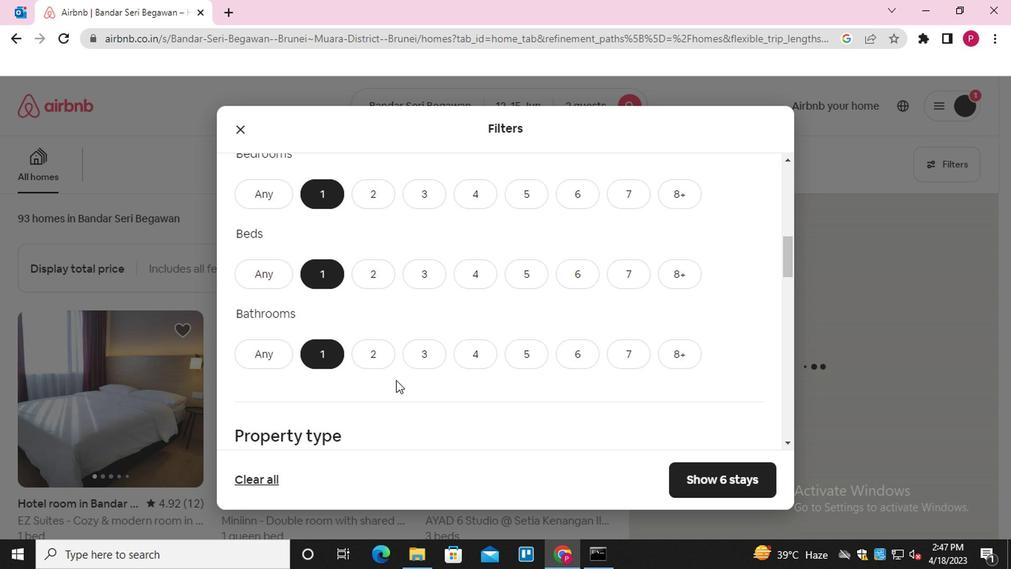 
Action: Mouse moved to (685, 294)
Screenshot: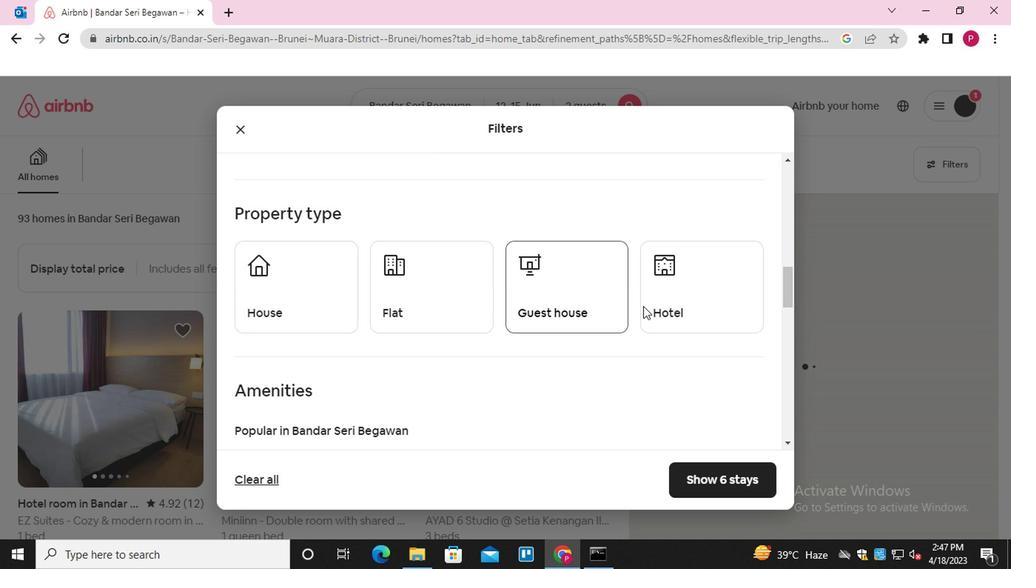 
Action: Mouse pressed left at (685, 294)
Screenshot: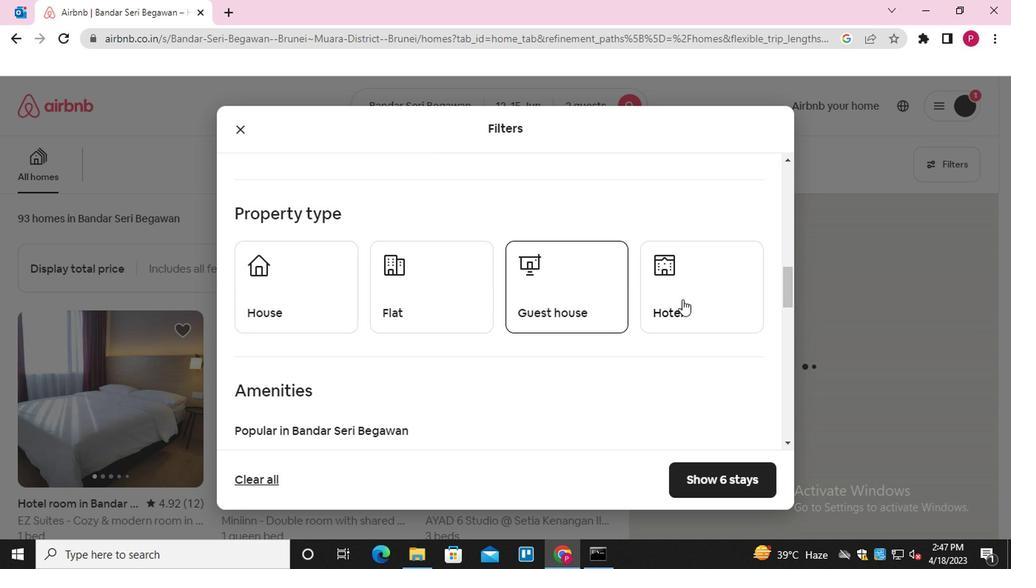 
Action: Mouse moved to (376, 398)
Screenshot: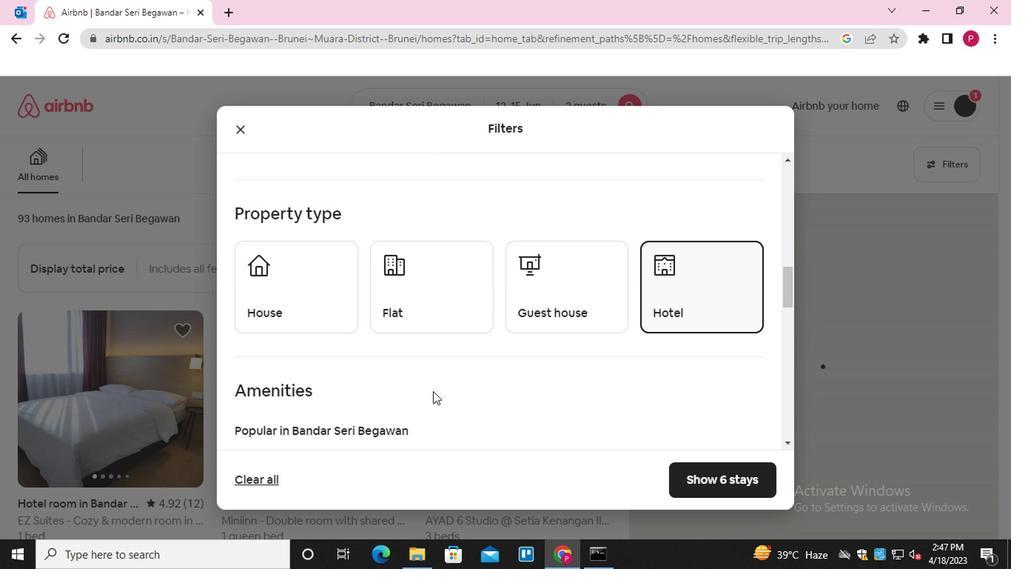 
Action: Mouse scrolled (376, 397) with delta (0, -1)
Screenshot: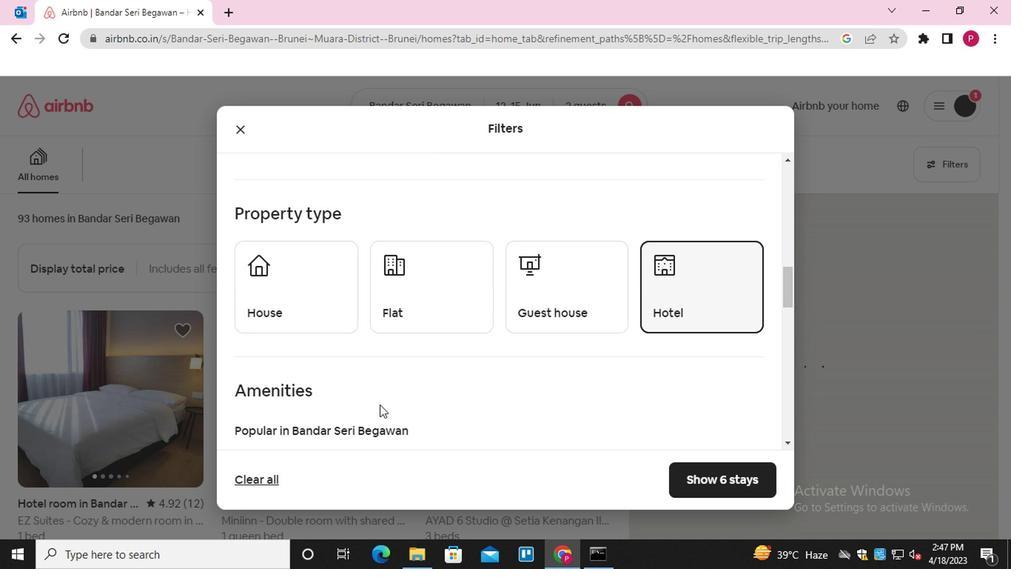 
Action: Mouse scrolled (376, 397) with delta (0, -1)
Screenshot: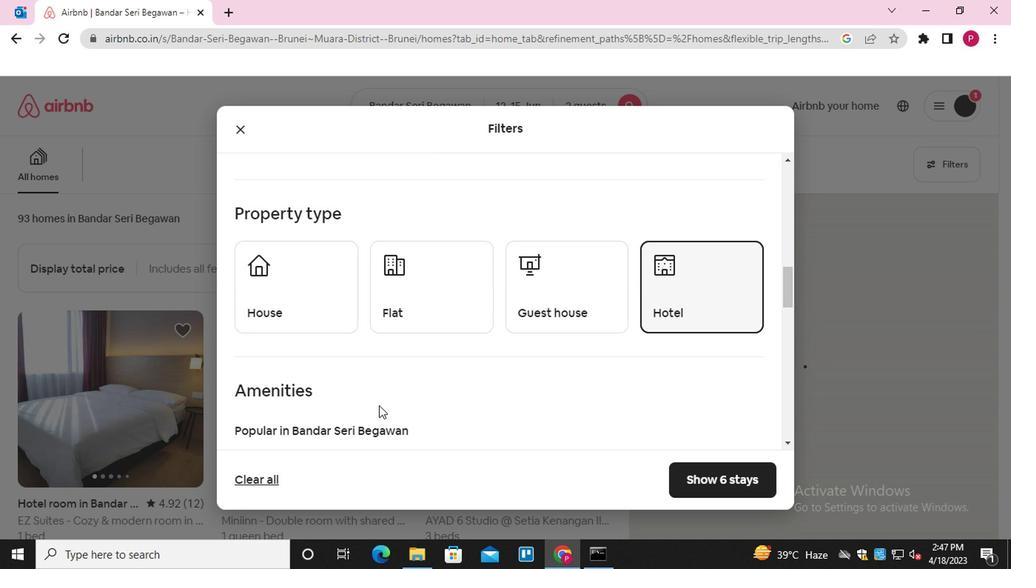 
Action: Mouse scrolled (376, 397) with delta (0, -1)
Screenshot: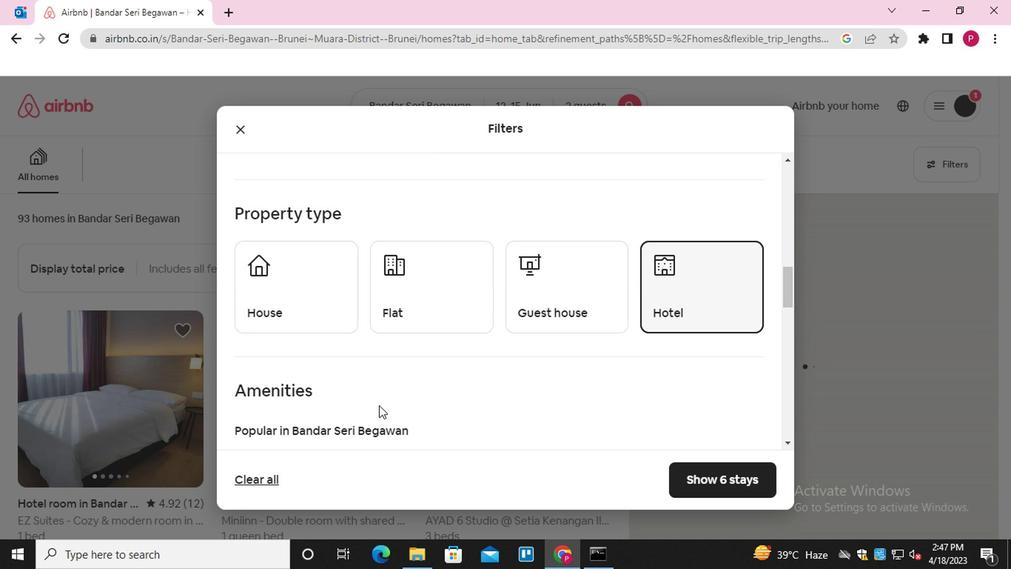 
Action: Mouse scrolled (376, 397) with delta (0, -1)
Screenshot: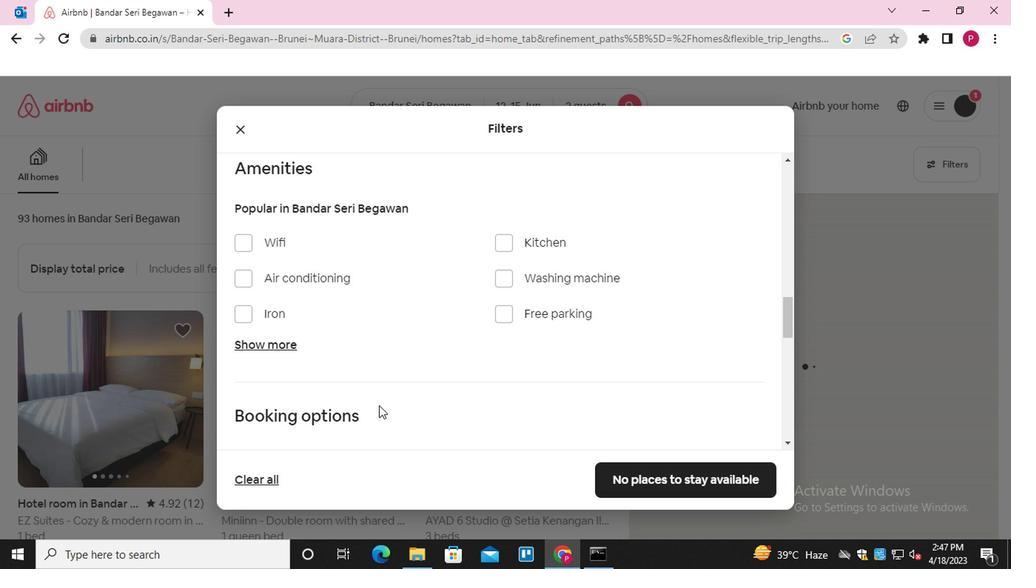 
Action: Mouse scrolled (376, 397) with delta (0, -1)
Screenshot: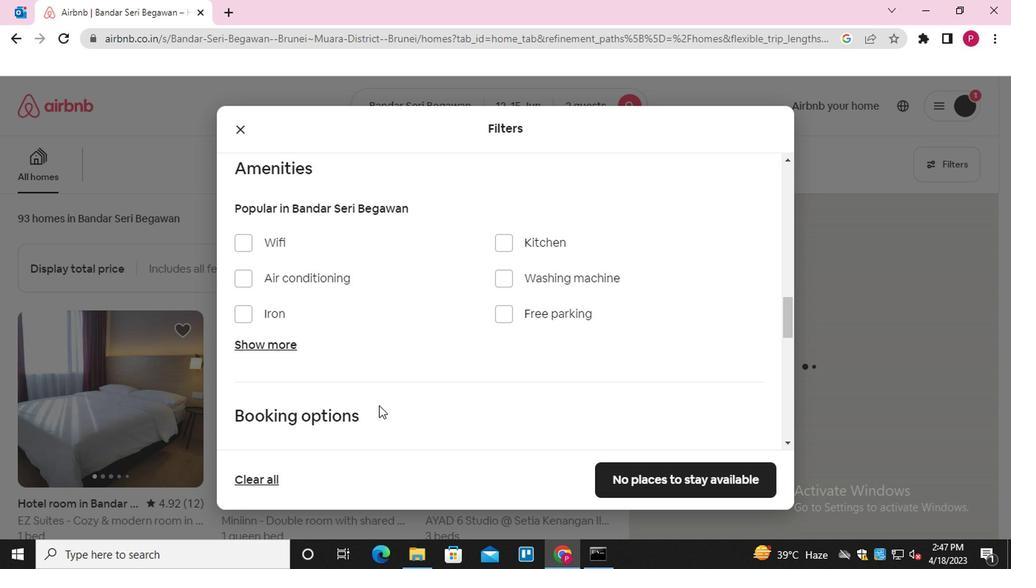 
Action: Mouse scrolled (376, 397) with delta (0, -1)
Screenshot: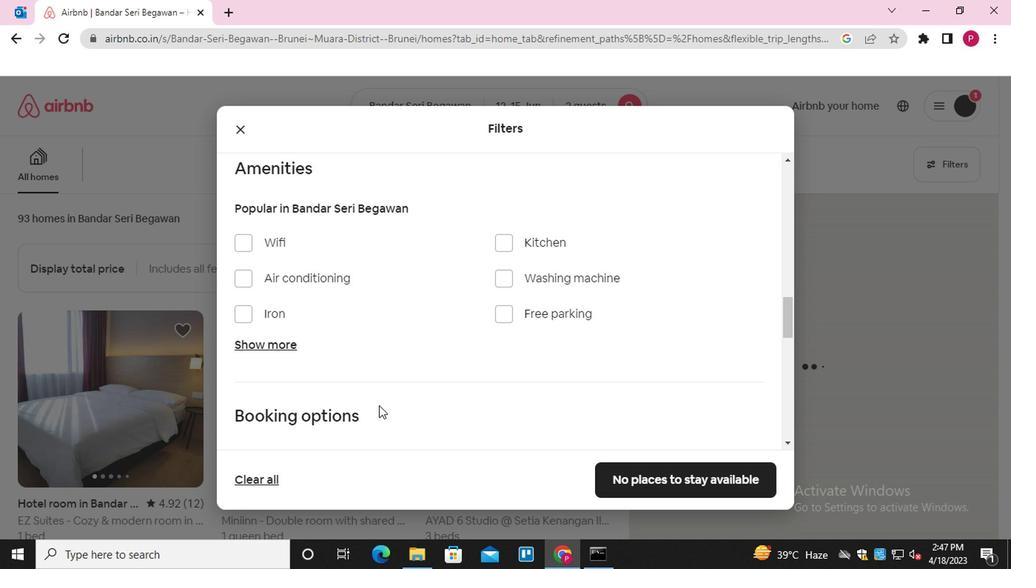 
Action: Mouse scrolled (376, 397) with delta (0, -1)
Screenshot: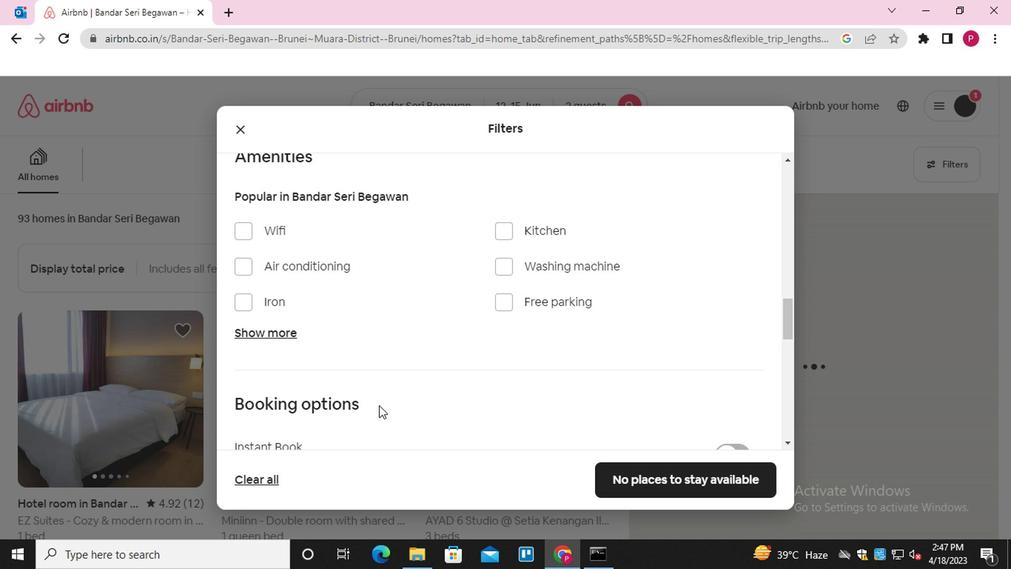 
Action: Mouse moved to (730, 227)
Screenshot: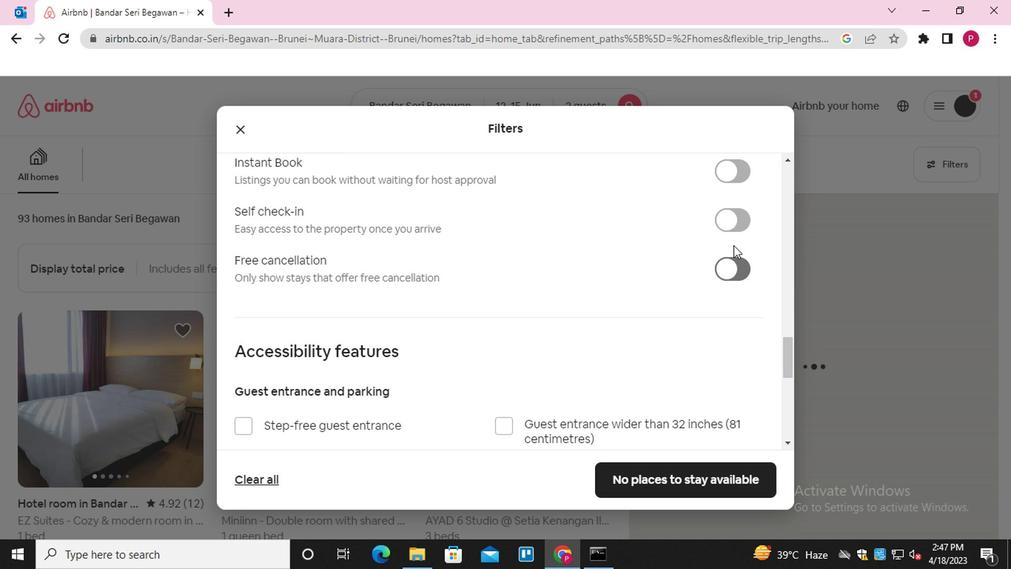 
Action: Mouse pressed left at (730, 227)
Screenshot: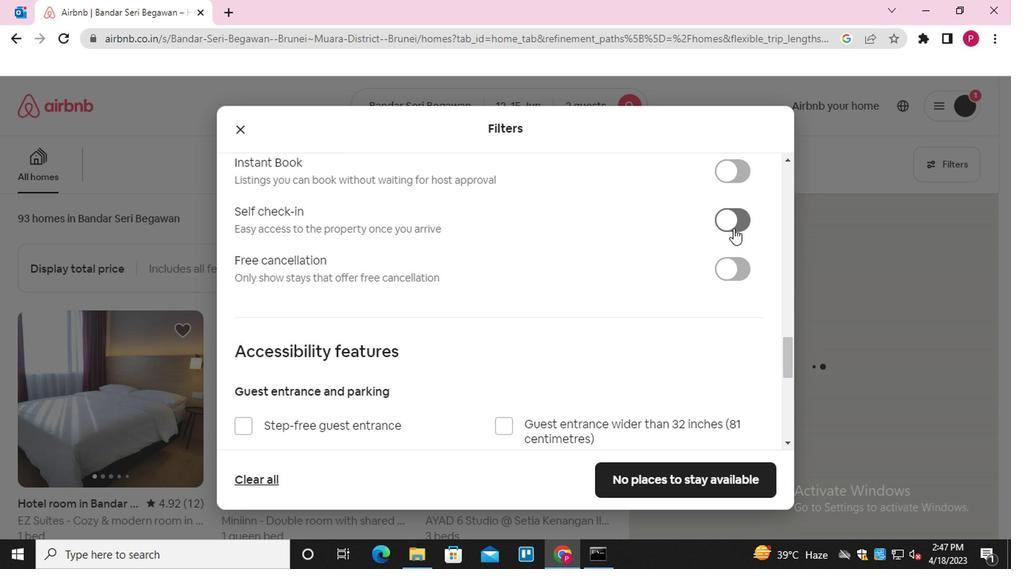
Action: Mouse moved to (491, 370)
Screenshot: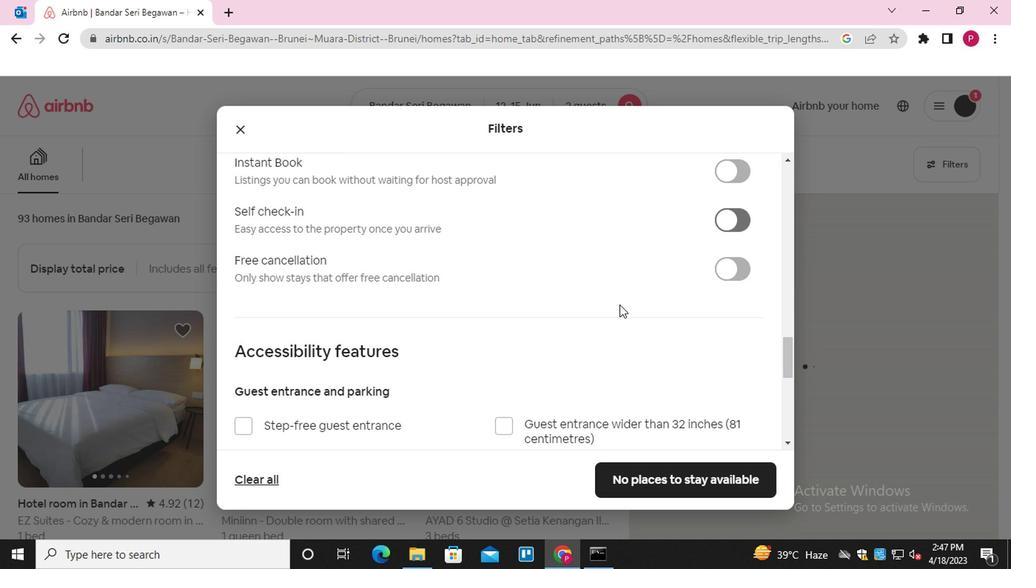 
Action: Mouse scrolled (491, 370) with delta (0, 0)
Screenshot: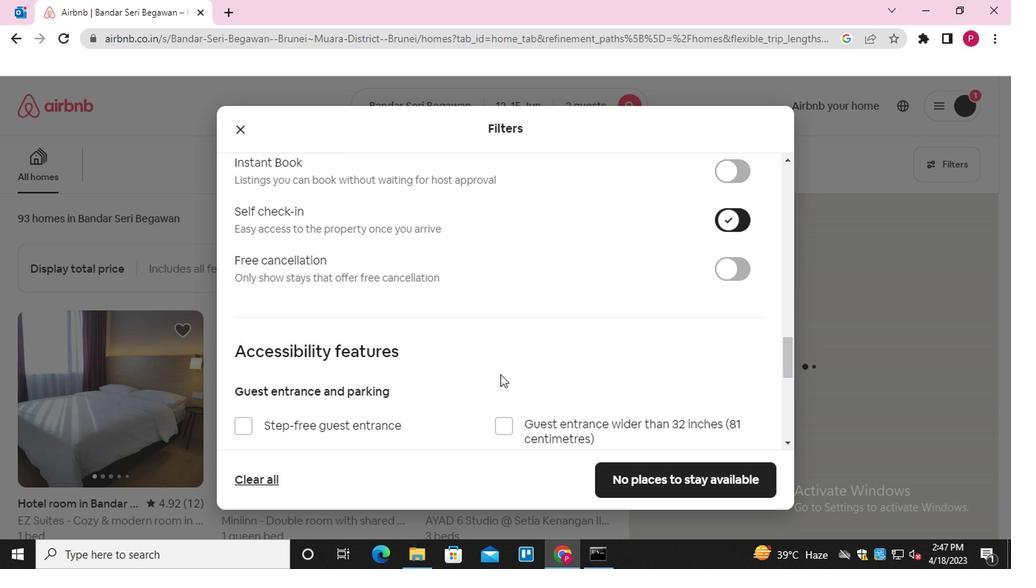 
Action: Mouse moved to (489, 374)
Screenshot: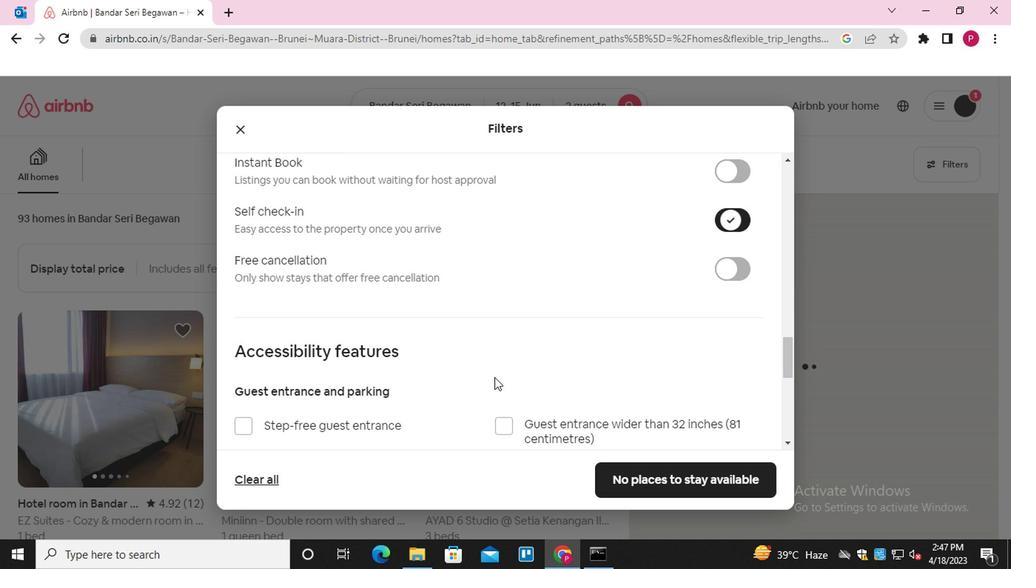
Action: Mouse scrolled (489, 373) with delta (0, -1)
Screenshot: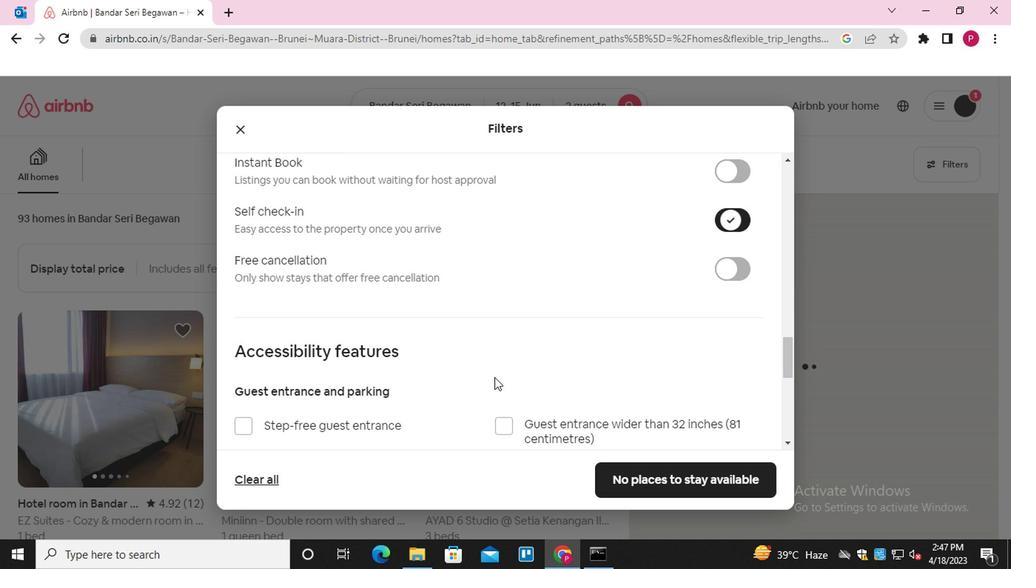 
Action: Mouse moved to (489, 376)
Screenshot: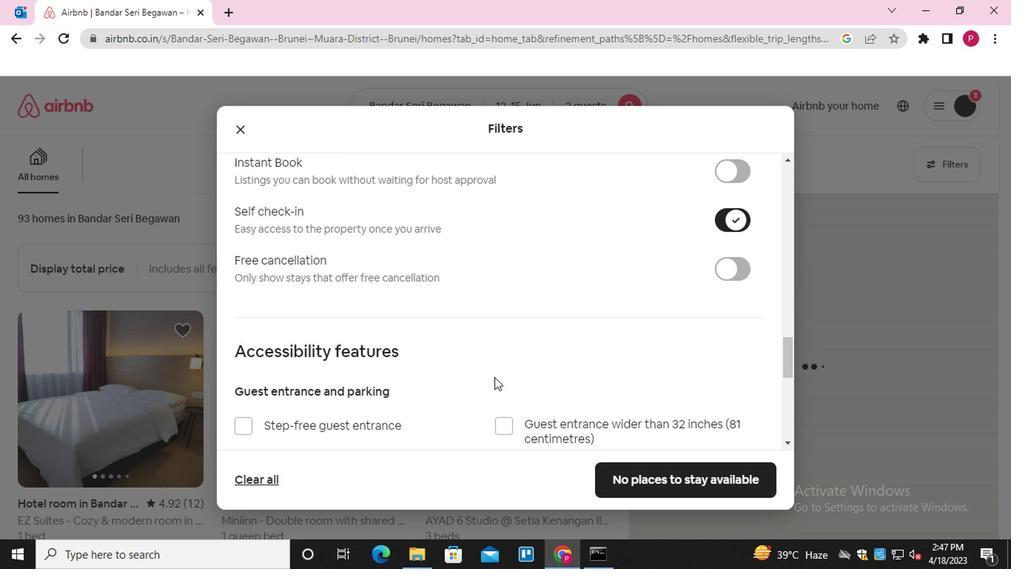 
Action: Mouse scrolled (489, 375) with delta (0, -1)
Screenshot: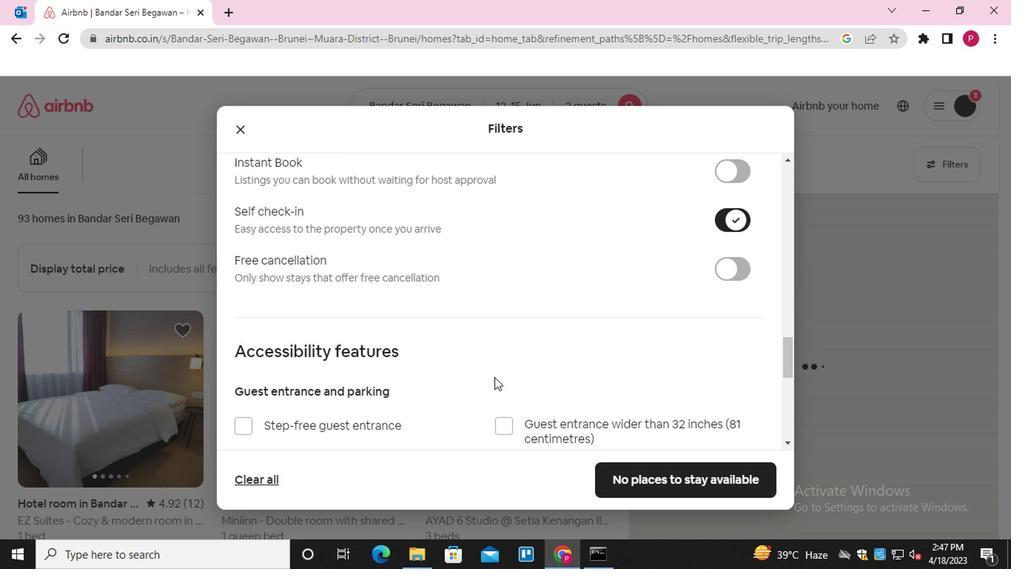 
Action: Mouse moved to (487, 379)
Screenshot: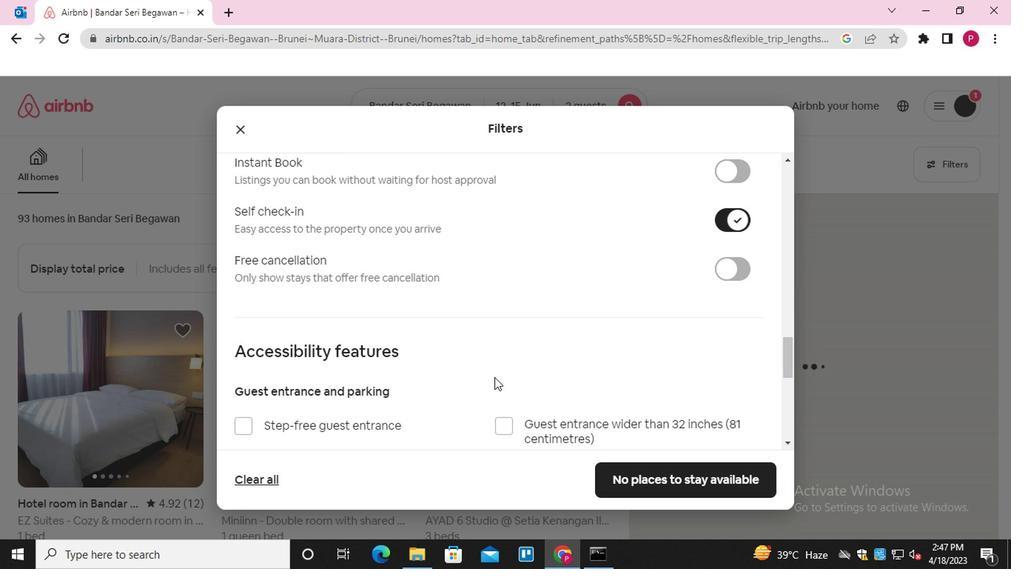 
Action: Mouse scrolled (487, 378) with delta (0, 0)
Screenshot: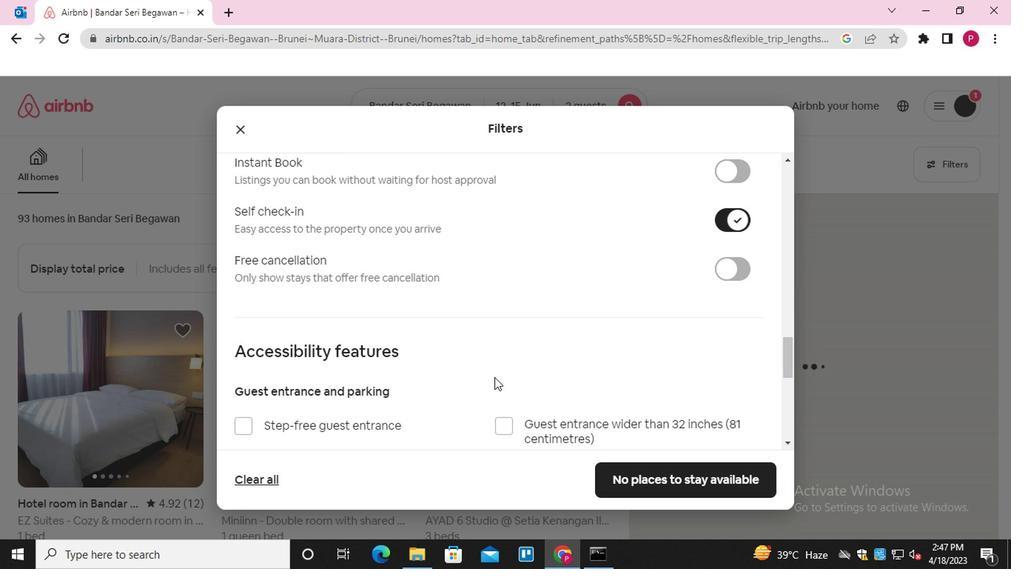 
Action: Mouse moved to (304, 364)
Screenshot: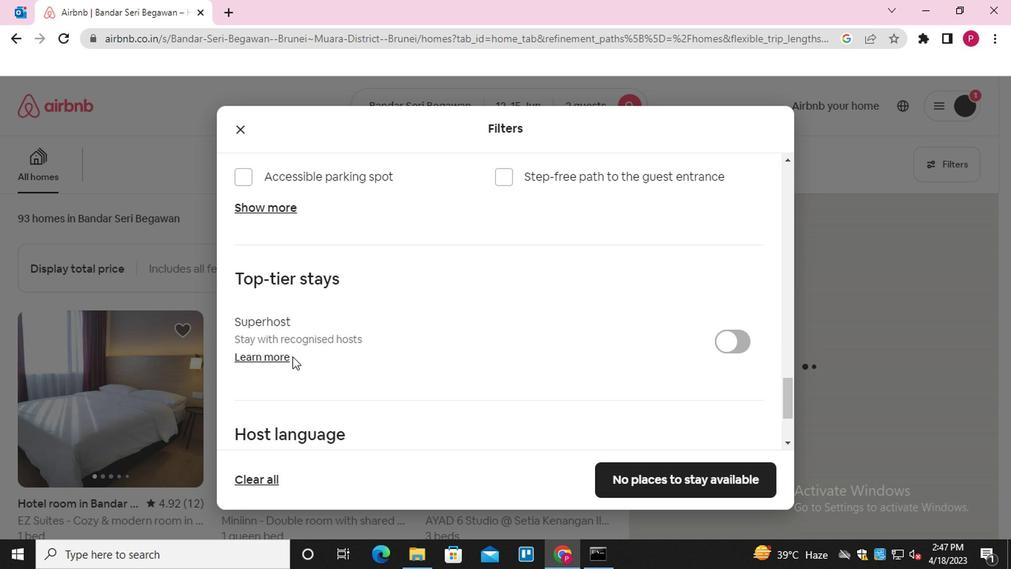 
Action: Mouse scrolled (304, 364) with delta (0, 0)
Screenshot: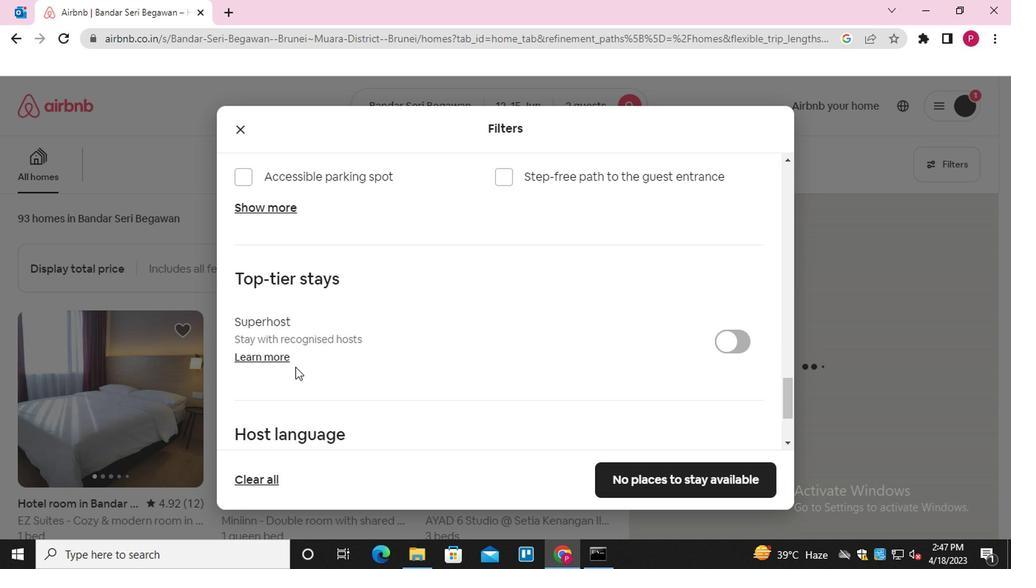 
Action: Mouse scrolled (304, 364) with delta (0, 0)
Screenshot: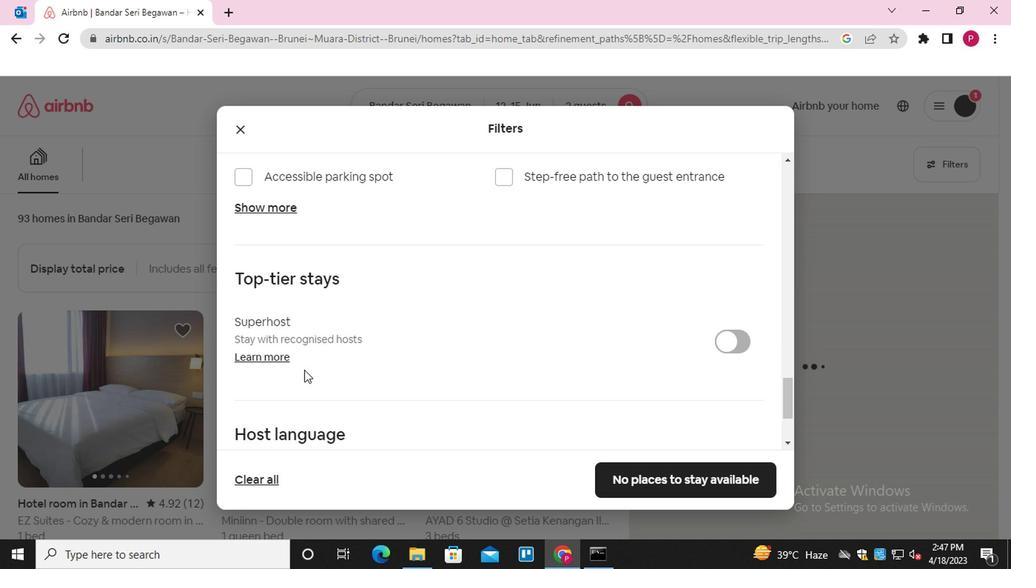
Action: Mouse scrolled (304, 364) with delta (0, 0)
Screenshot: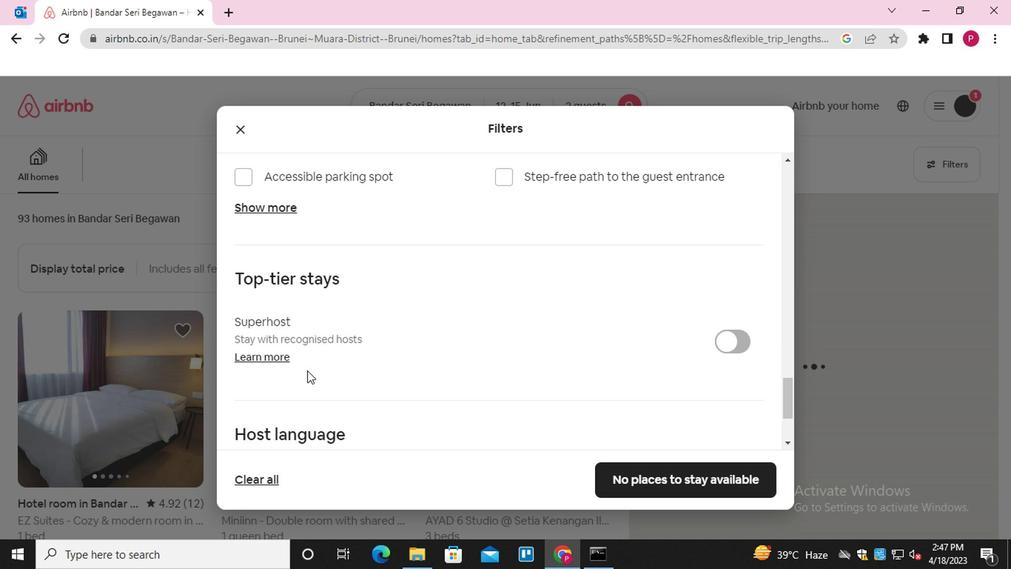 
Action: Mouse moved to (244, 340)
Screenshot: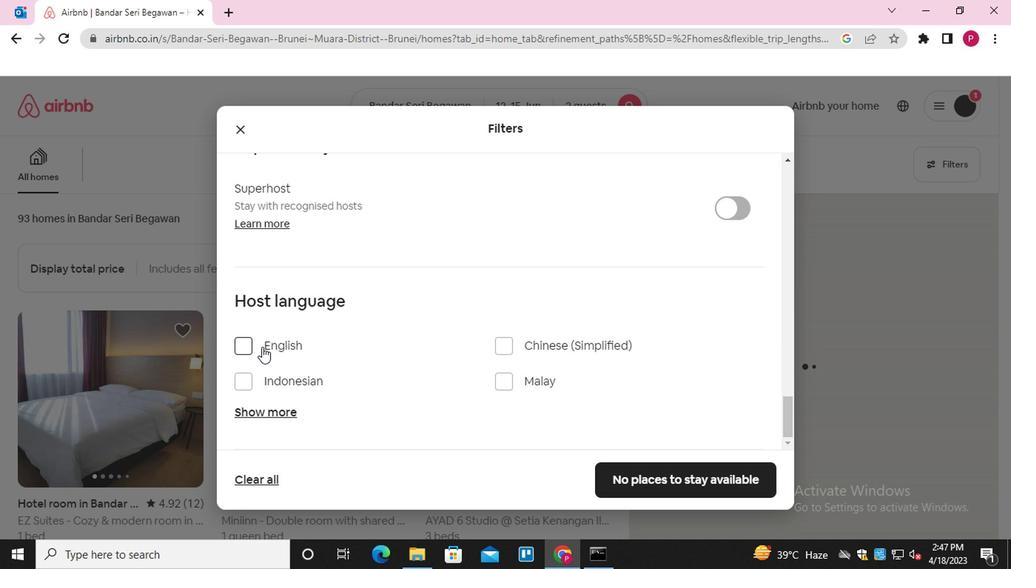 
Action: Mouse pressed left at (244, 340)
Screenshot: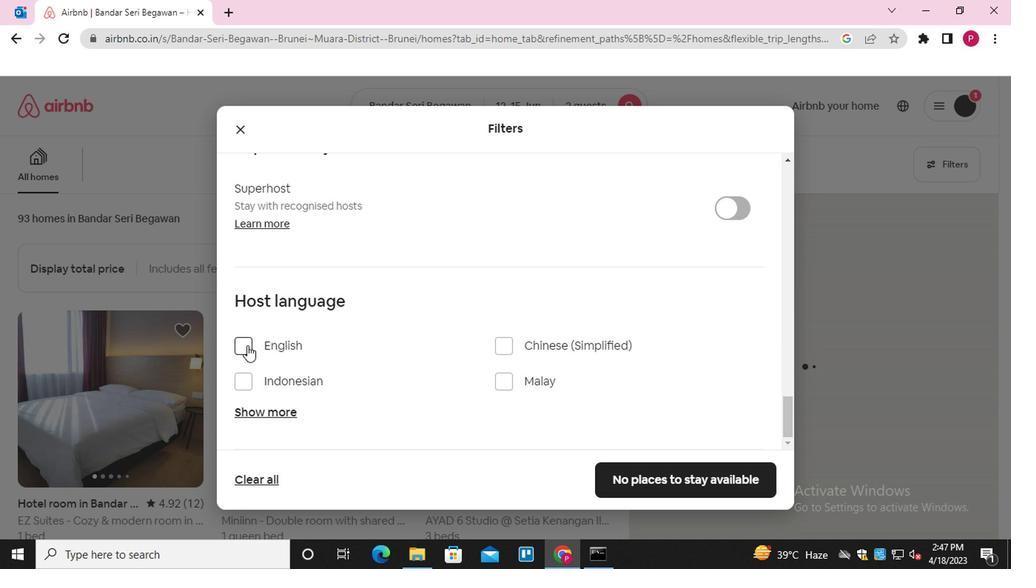 
Action: Mouse moved to (671, 476)
Screenshot: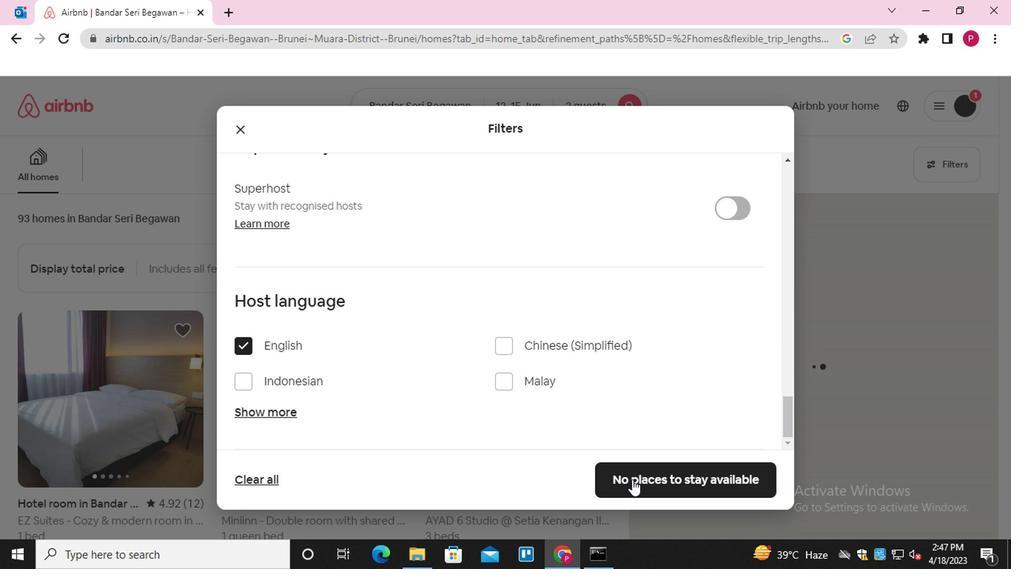 
Action: Mouse pressed left at (671, 476)
Screenshot: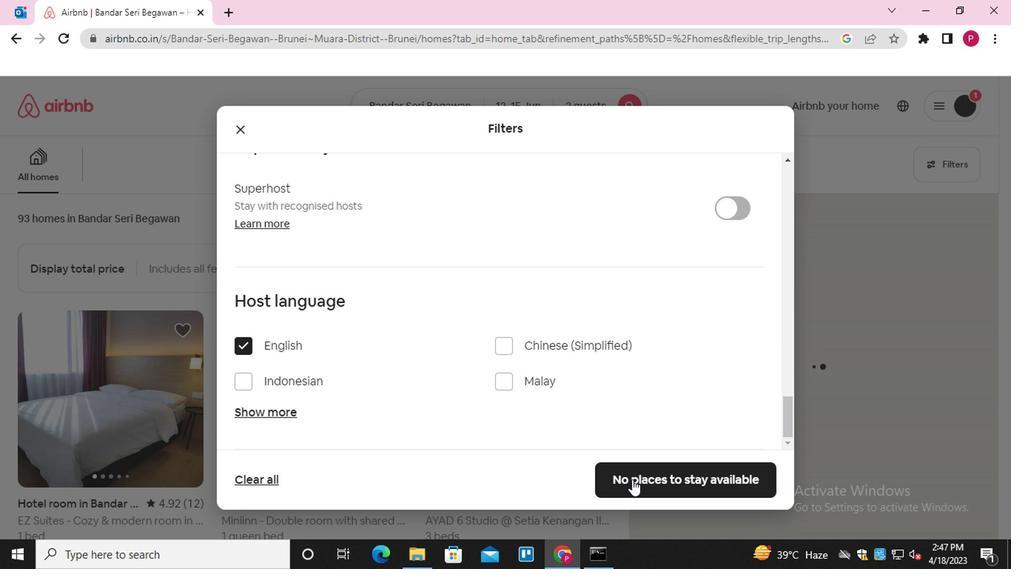 
Action: Mouse moved to (396, 278)
Screenshot: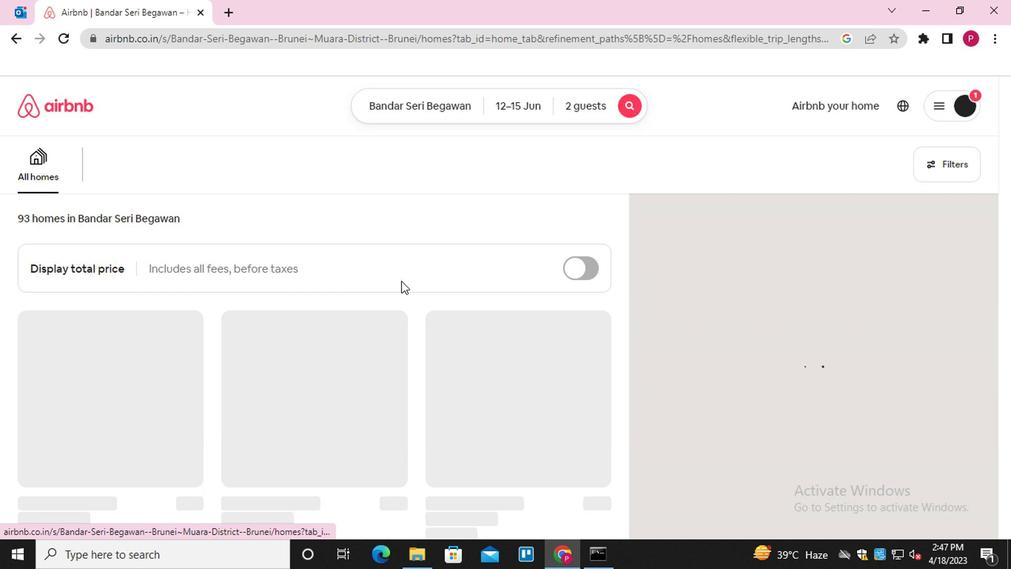 
